 Task: Look for space in Middlesbrough, United Kingdom from 12th  August, 2023 to 15th August, 2023 for 3 adults in price range Rs.12000 to Rs.16000. Place can be entire place with 2 bedrooms having 3 beds and 1 bathroom. Property type can be house, flat, guest house. Booking option can be shelf check-in. Required host language is English.
Action: Mouse moved to (444, 97)
Screenshot: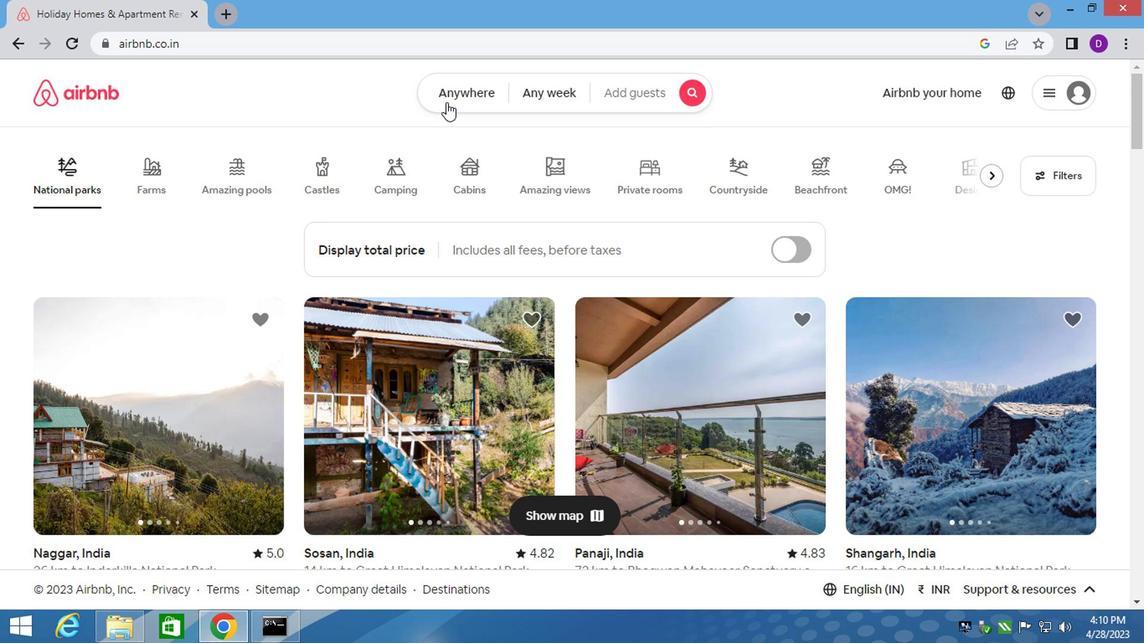 
Action: Mouse pressed left at (444, 97)
Screenshot: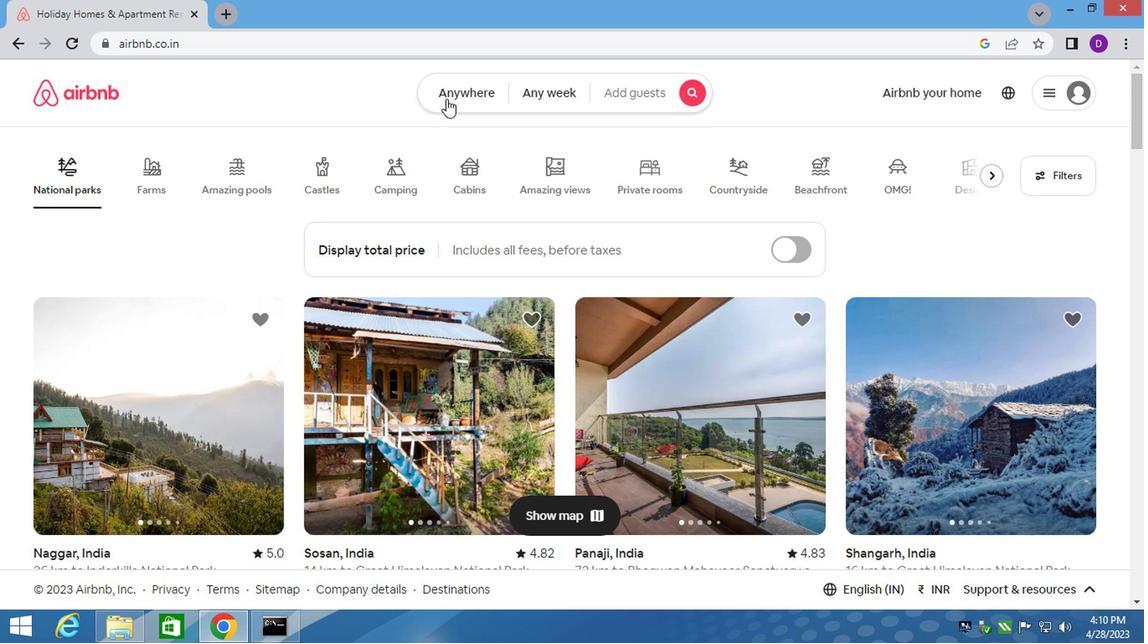 
Action: Mouse moved to (311, 167)
Screenshot: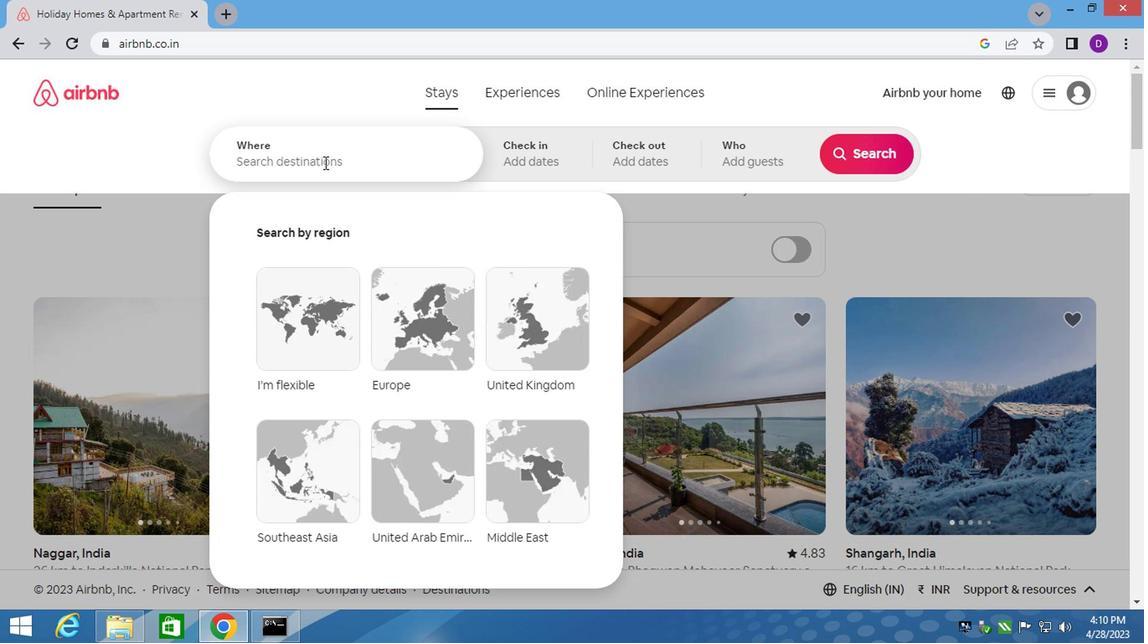 
Action: Mouse pressed left at (311, 167)
Screenshot: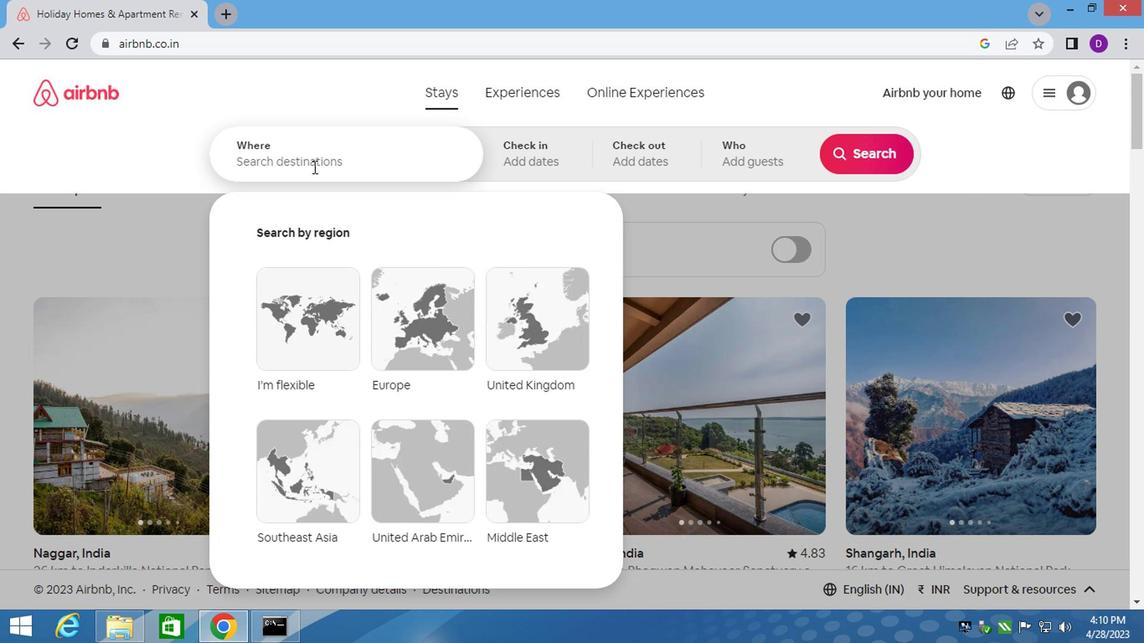 
Action: Key pressed <Key.shift_r>Midd<Key.down>,<Key.space><Key.shift_r><Key.shift_r><Key.shift_r><Key.shift_r><Key.shift_r>U<Key.enter>
Screenshot: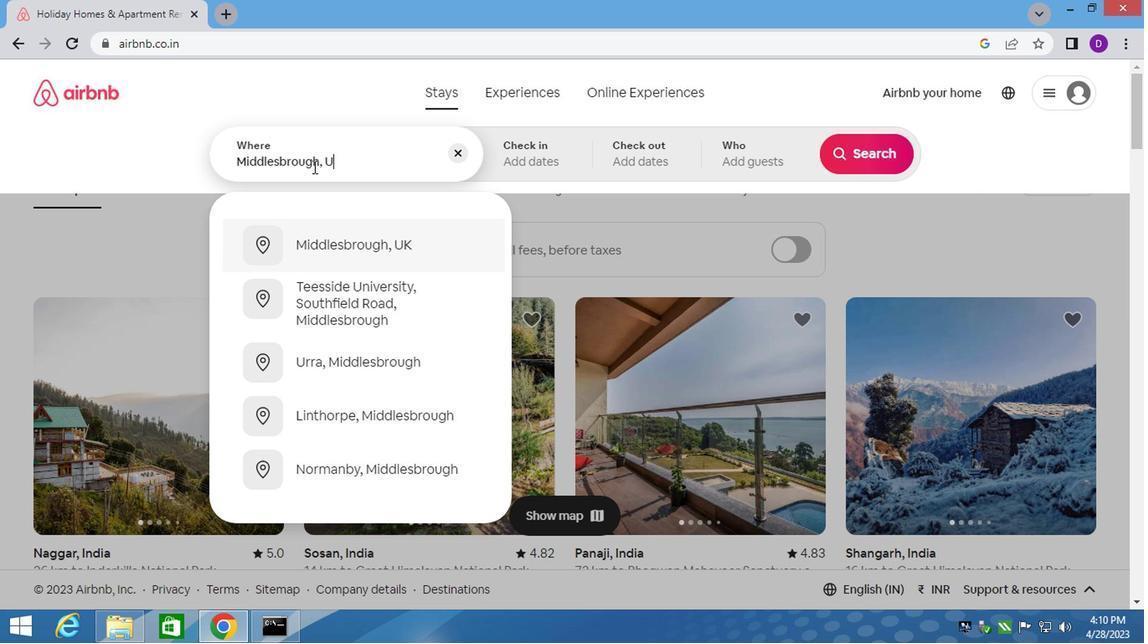 
Action: Mouse moved to (854, 293)
Screenshot: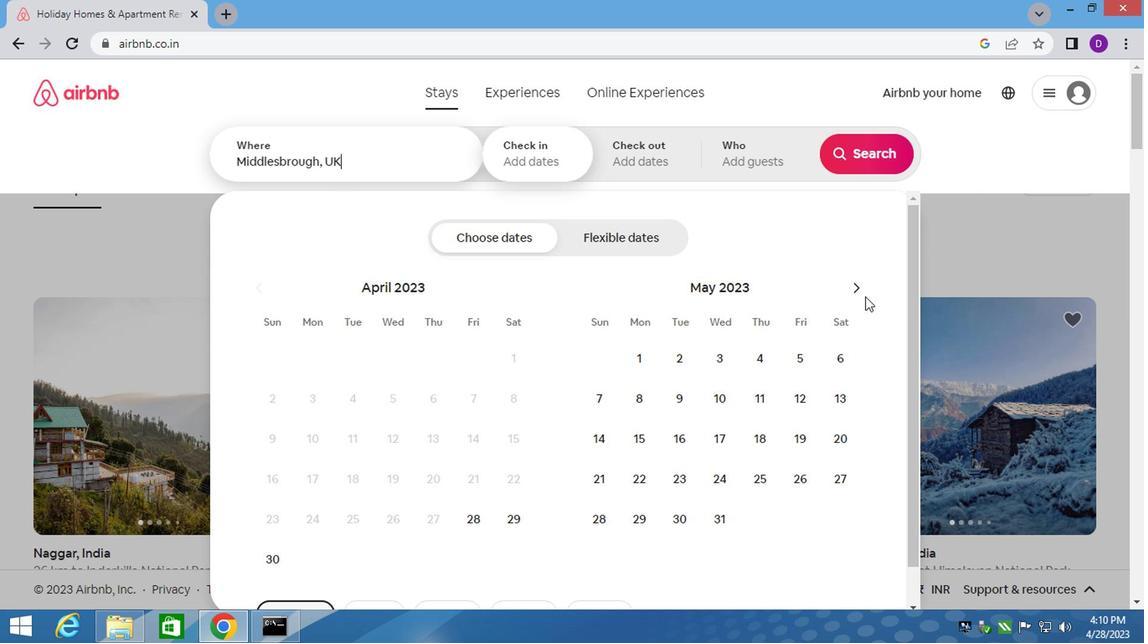 
Action: Mouse pressed left at (854, 293)
Screenshot: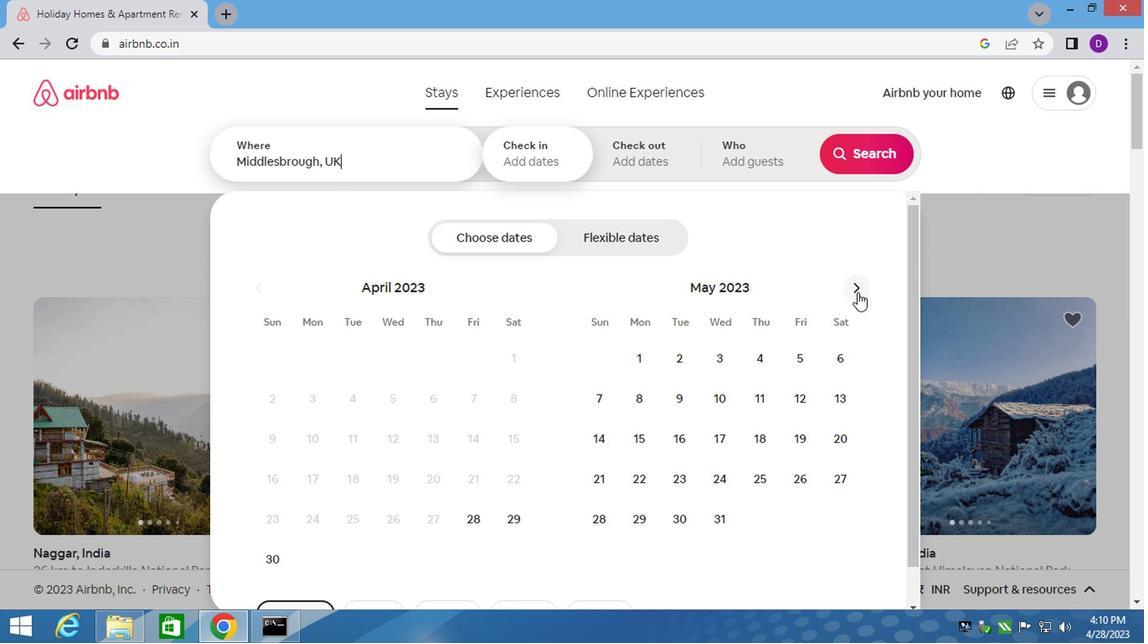 
Action: Mouse pressed left at (854, 293)
Screenshot: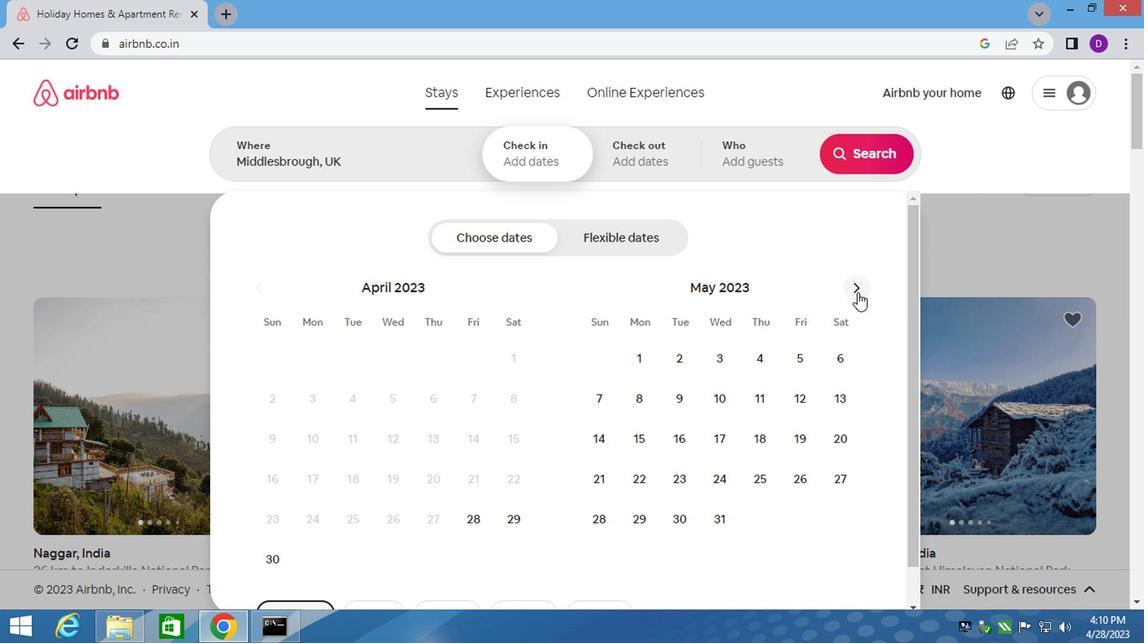 
Action: Mouse pressed left at (854, 293)
Screenshot: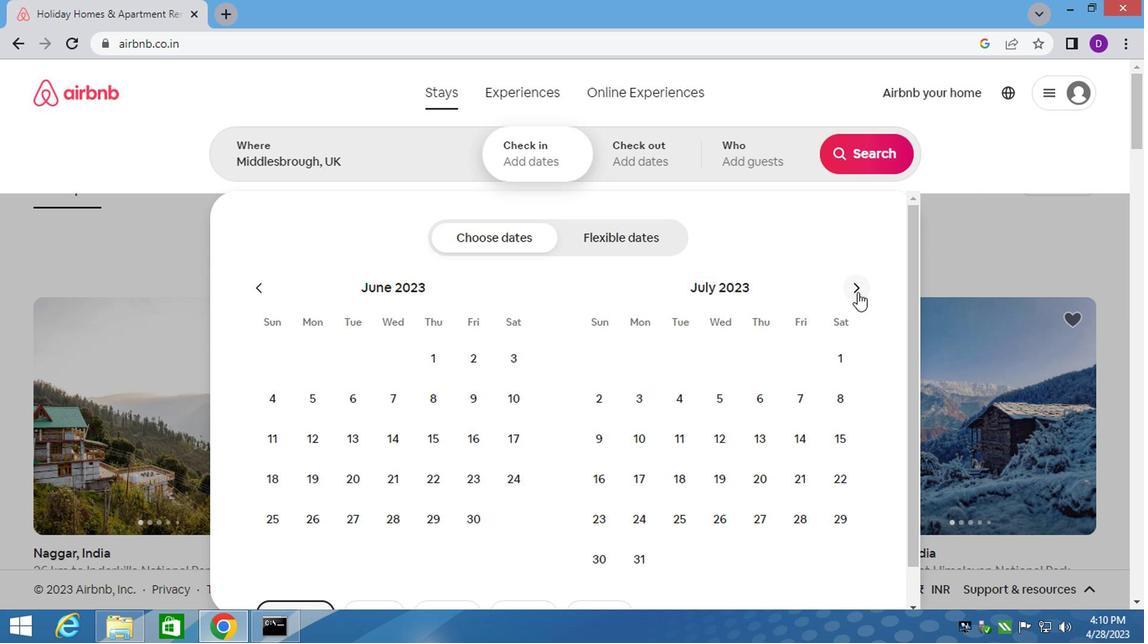 
Action: Mouse moved to (821, 402)
Screenshot: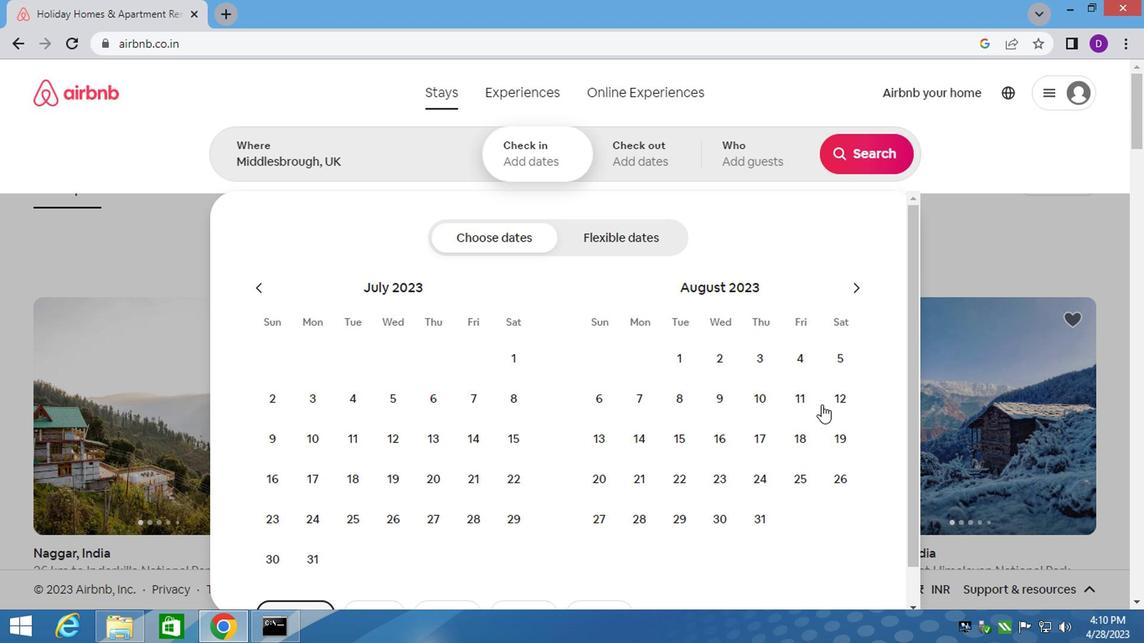 
Action: Mouse pressed left at (821, 402)
Screenshot: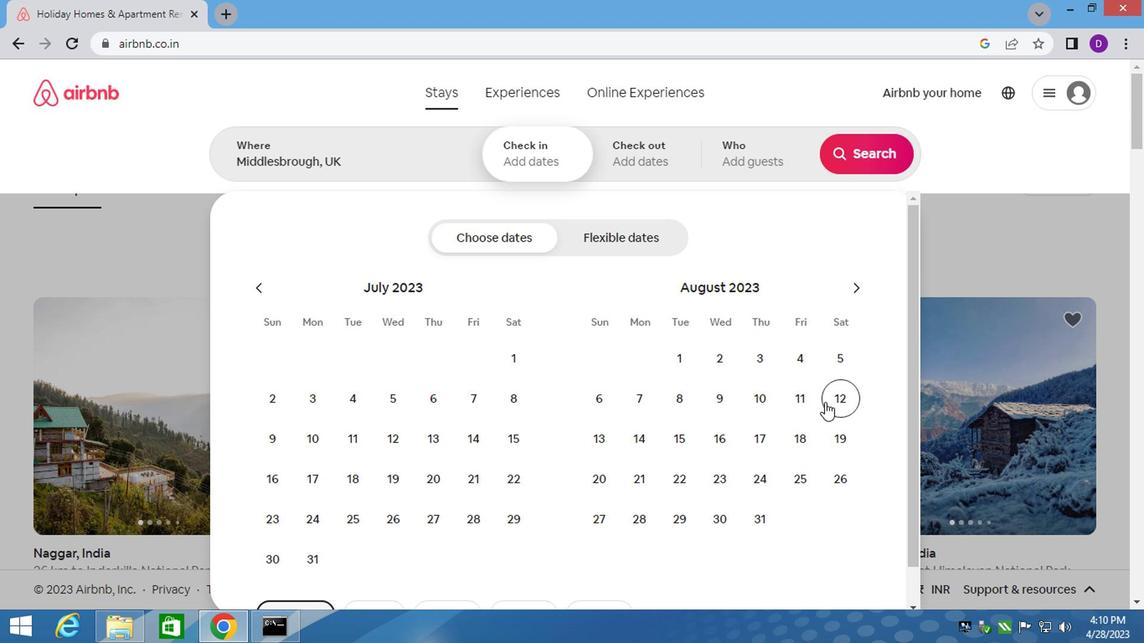 
Action: Mouse moved to (683, 440)
Screenshot: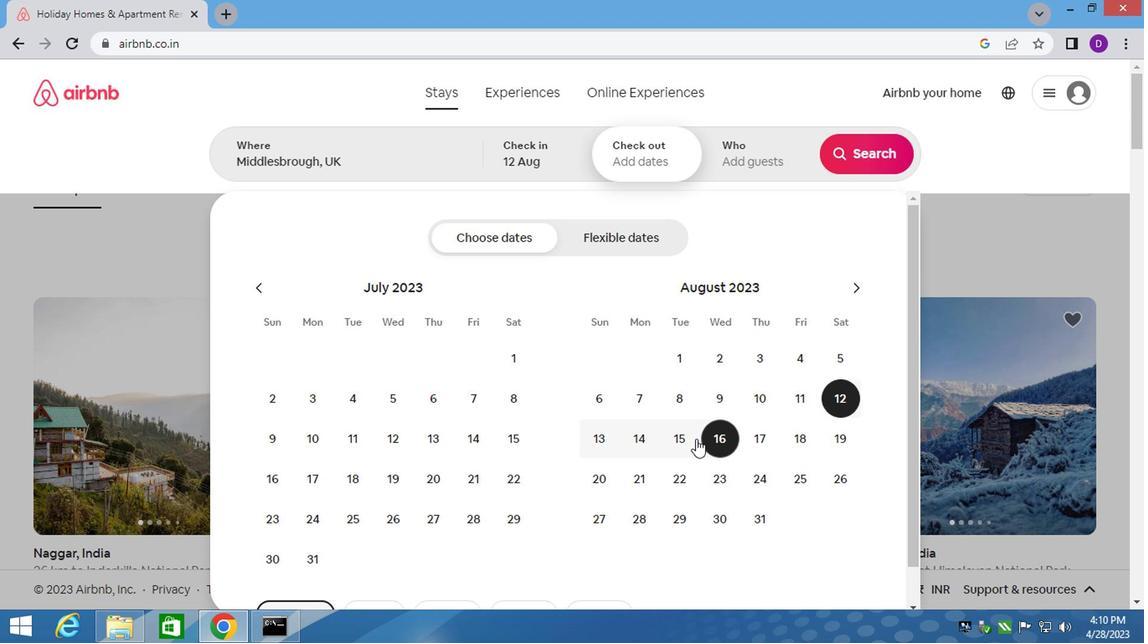 
Action: Mouse pressed left at (683, 440)
Screenshot: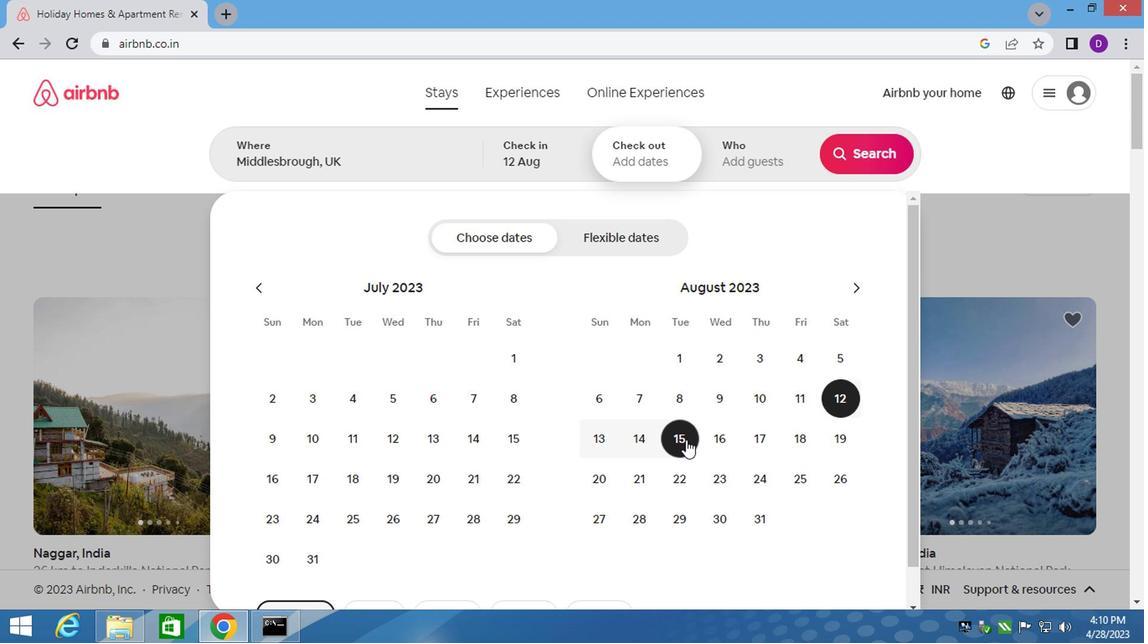 
Action: Mouse moved to (748, 167)
Screenshot: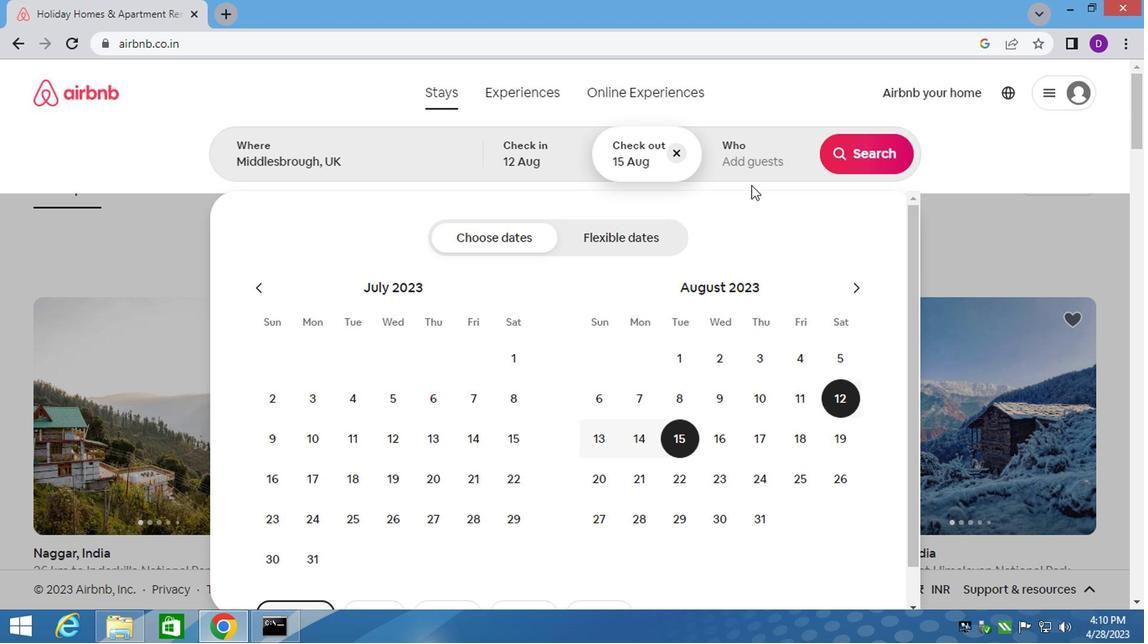 
Action: Mouse pressed left at (748, 167)
Screenshot: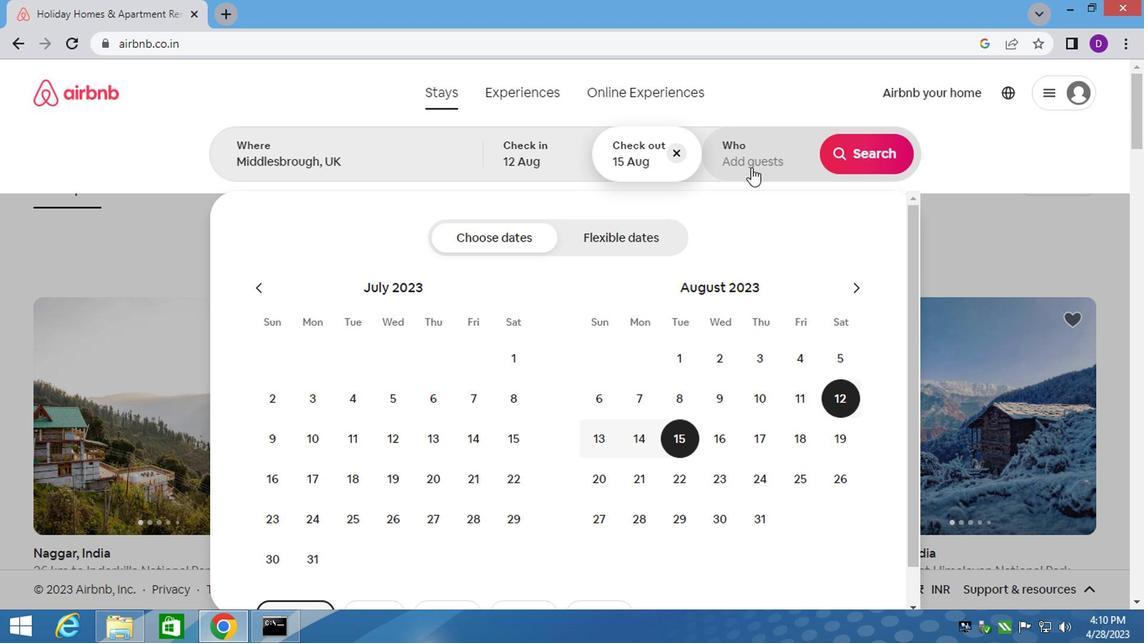 
Action: Mouse moved to (869, 243)
Screenshot: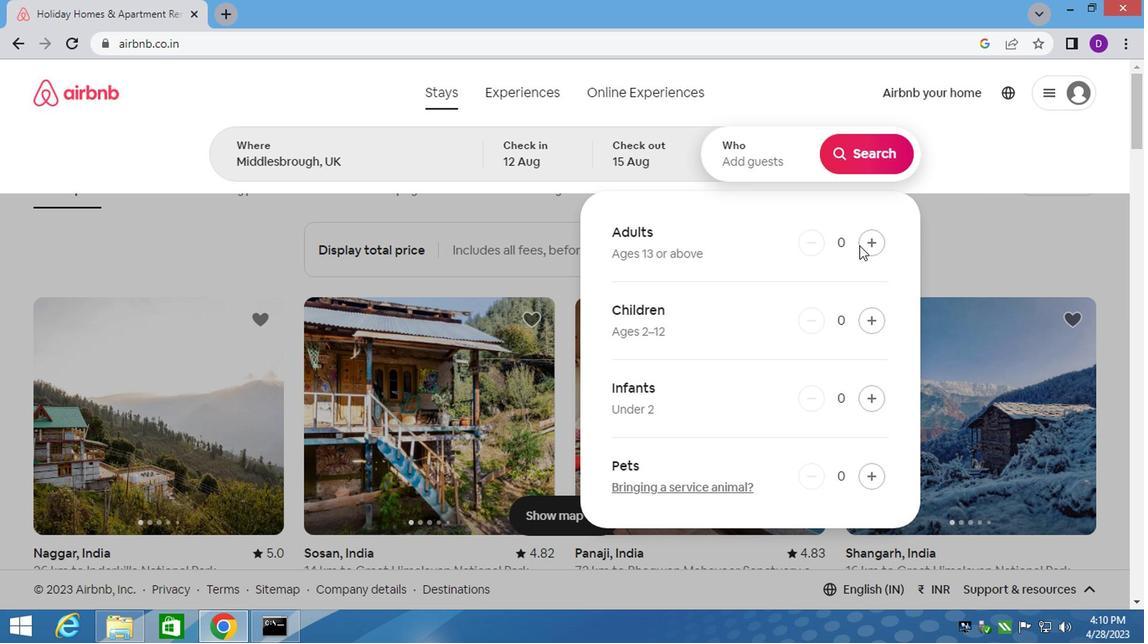 
Action: Mouse pressed left at (869, 243)
Screenshot: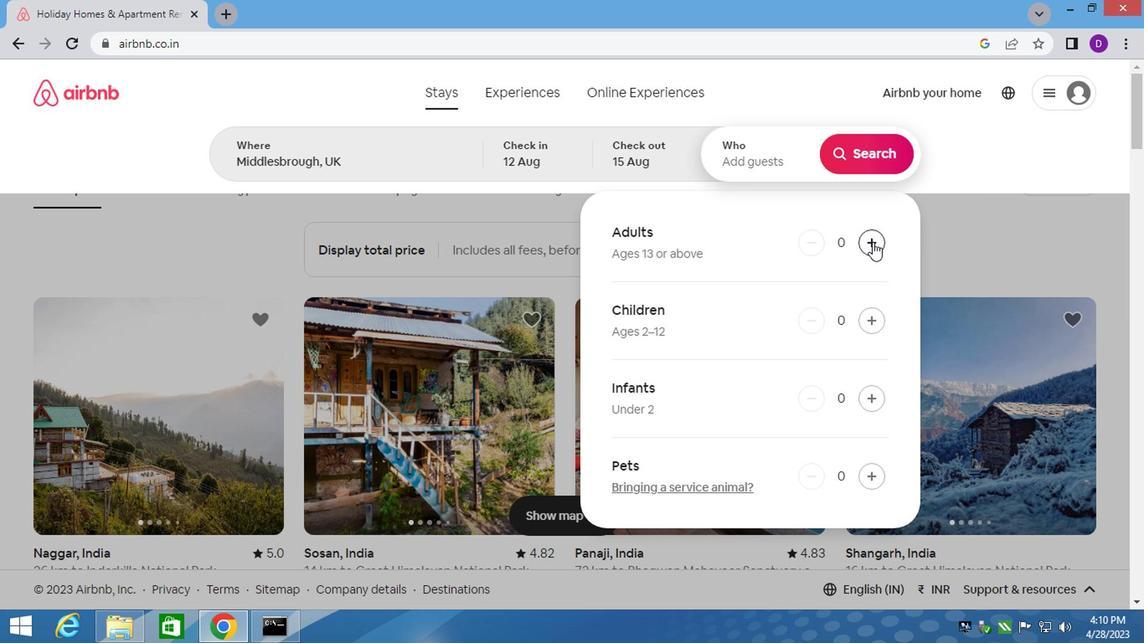 
Action: Mouse pressed left at (869, 243)
Screenshot: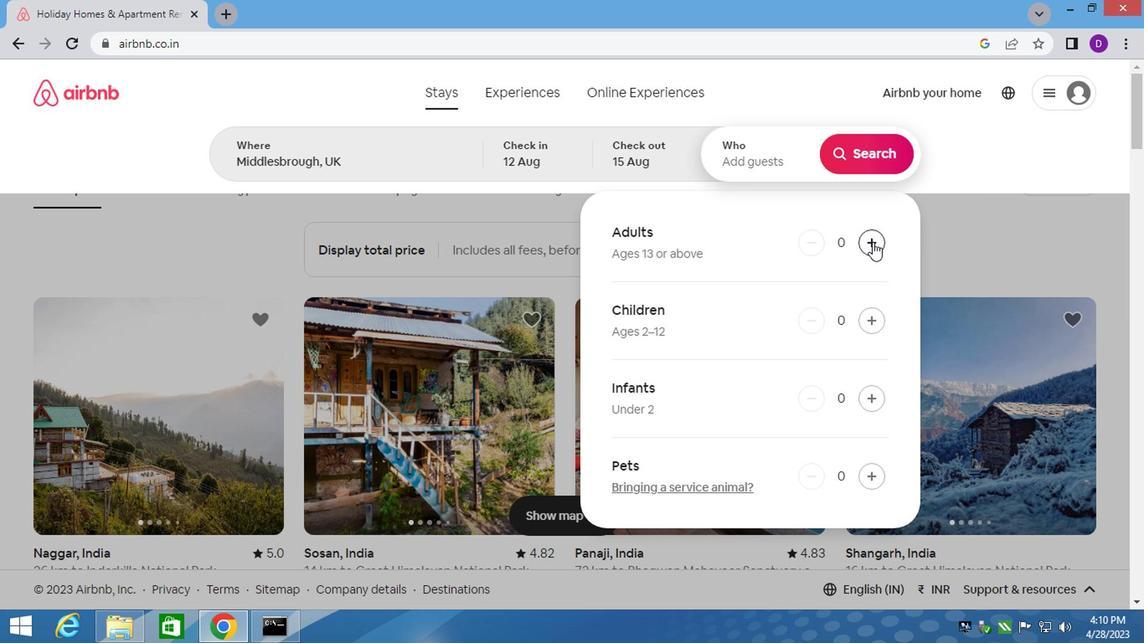 
Action: Mouse pressed left at (869, 243)
Screenshot: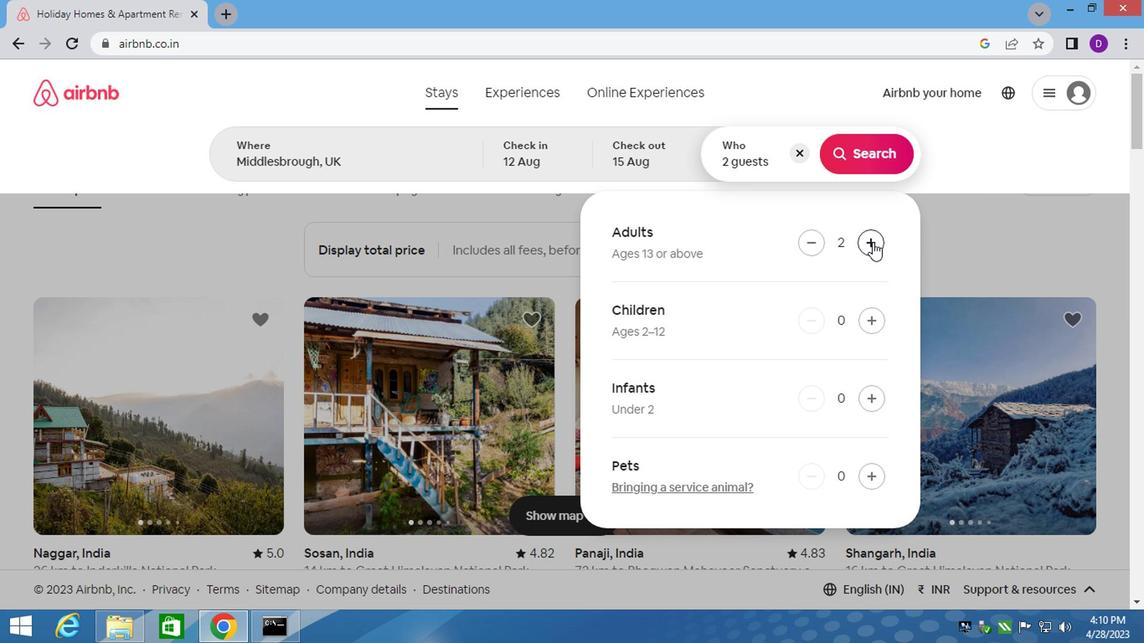 
Action: Mouse moved to (854, 159)
Screenshot: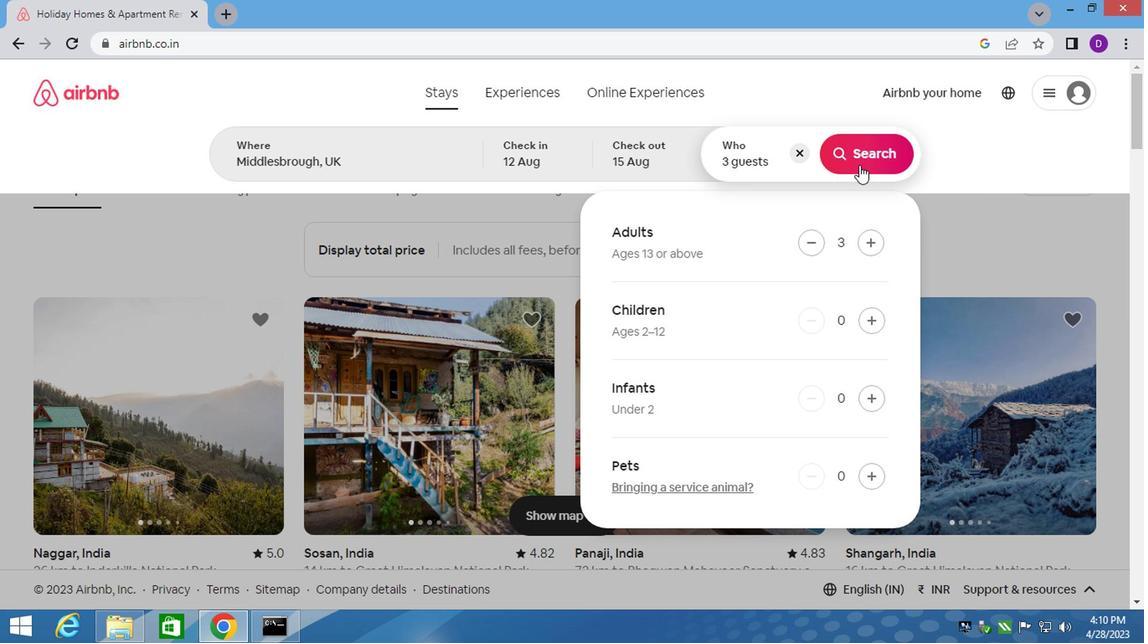 
Action: Mouse pressed left at (854, 159)
Screenshot: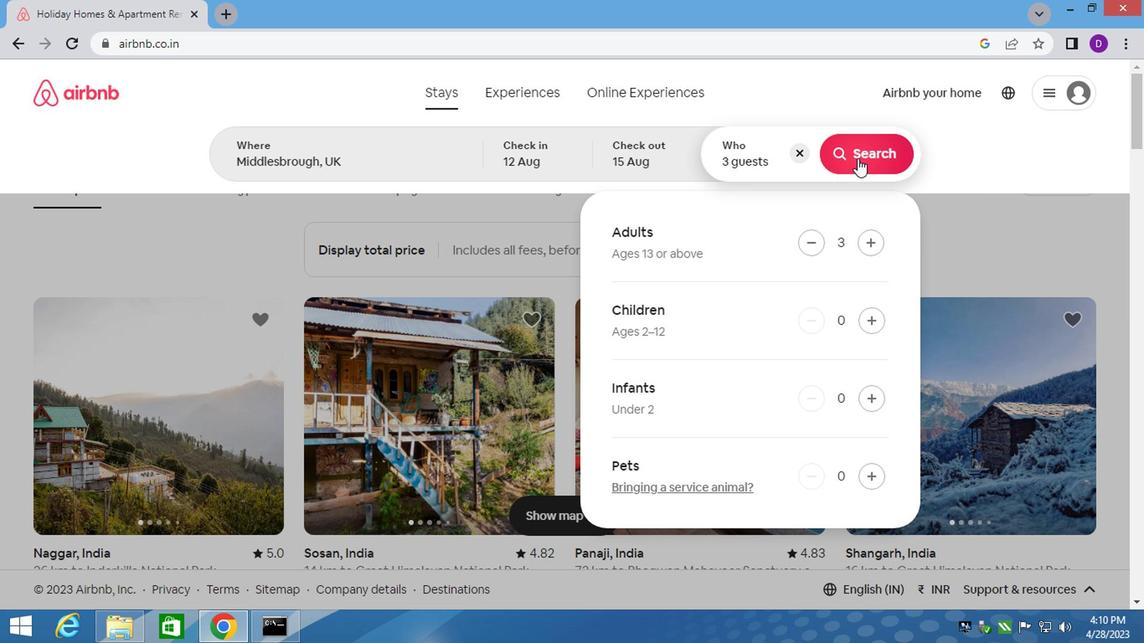 
Action: Mouse moved to (1047, 160)
Screenshot: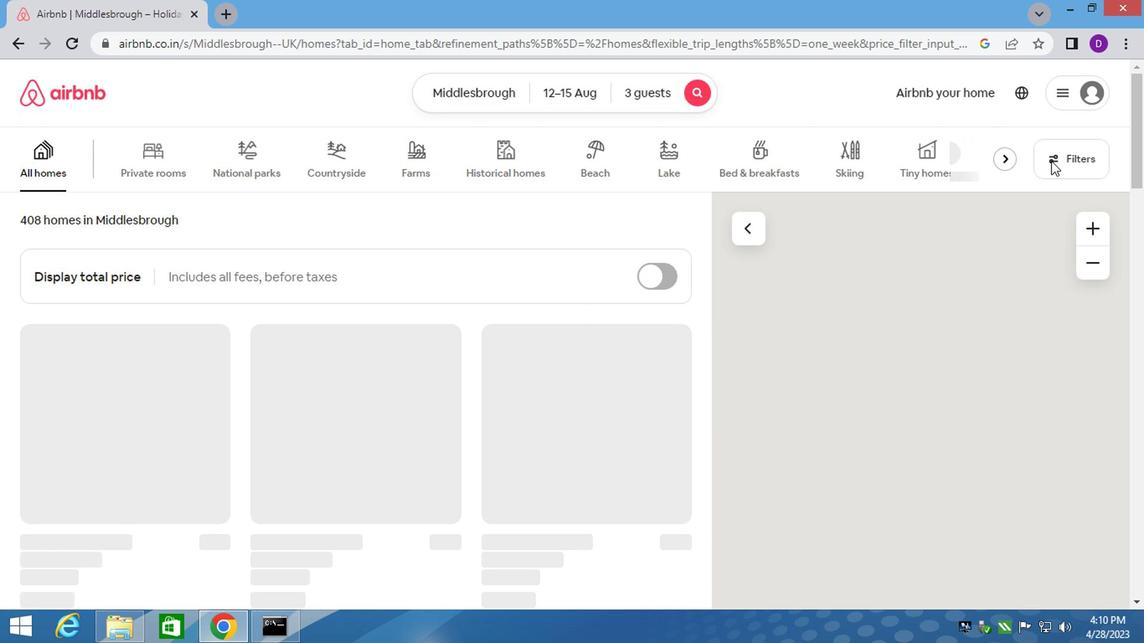 
Action: Mouse pressed left at (1047, 160)
Screenshot: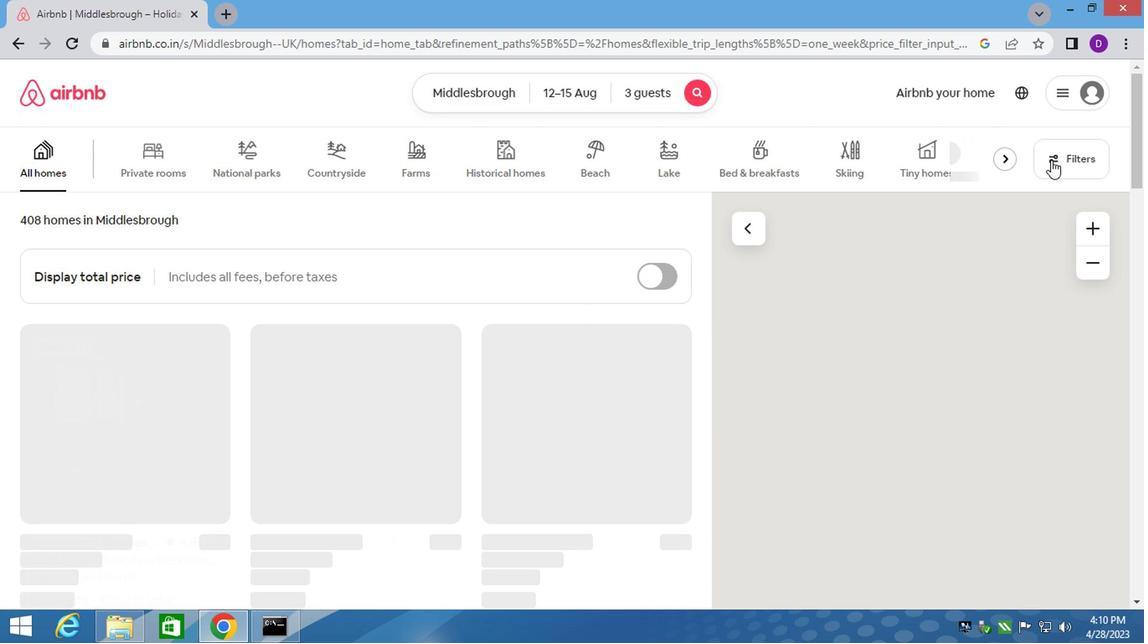 
Action: Mouse moved to (352, 377)
Screenshot: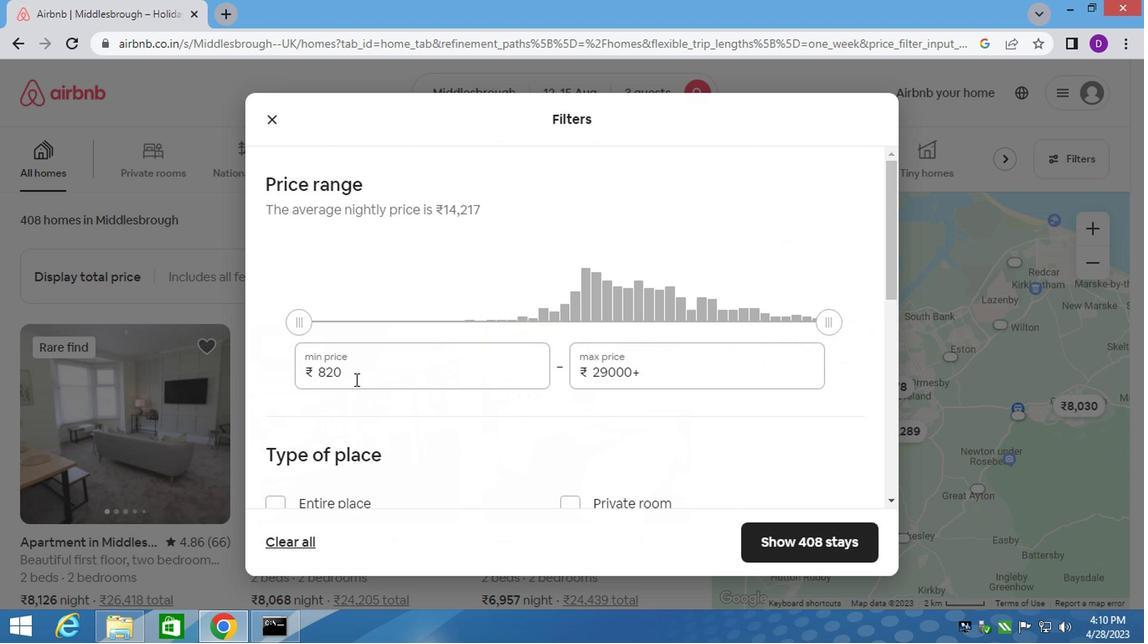 
Action: Mouse pressed left at (352, 377)
Screenshot: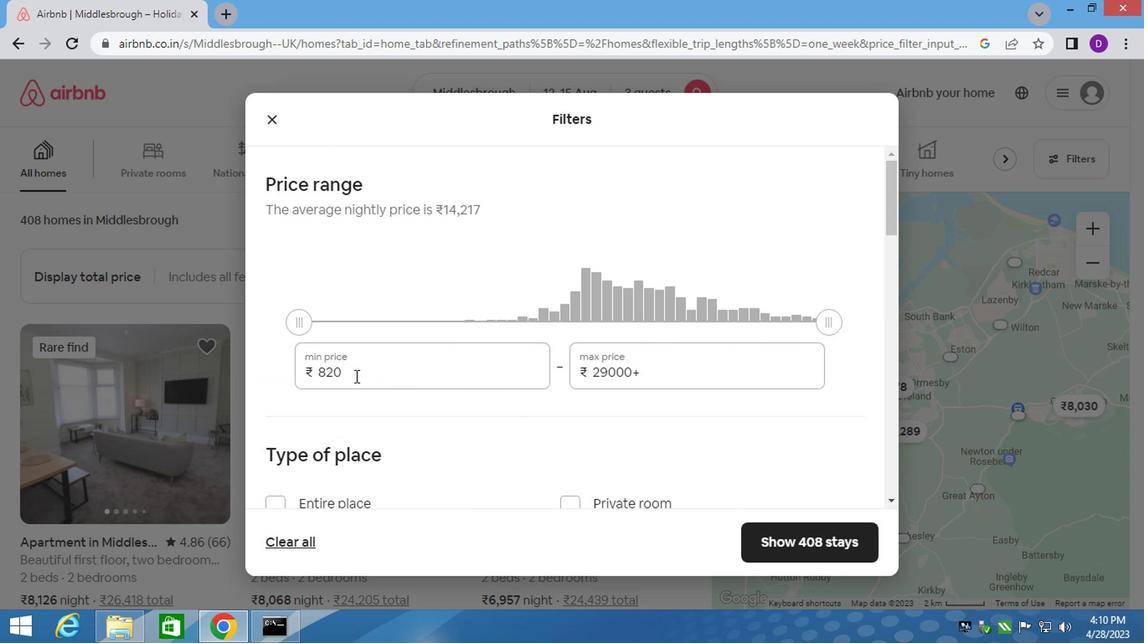 
Action: Mouse pressed left at (352, 377)
Screenshot: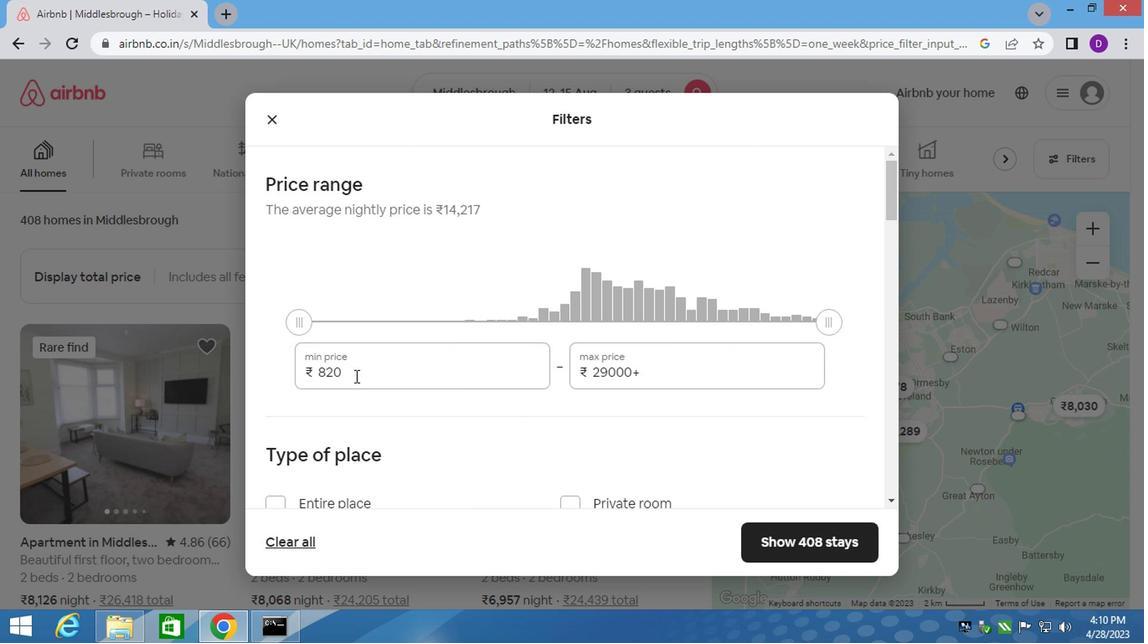 
Action: Key pressed 12000<Key.tab>16000<Key.backspace><Key.backspace><Key.backspace><Key.backspace><Key.backspace><Key.backspace><Key.backspace><Key.backspace><Key.backspace><Key.backspace><Key.backspace>16000
Screenshot: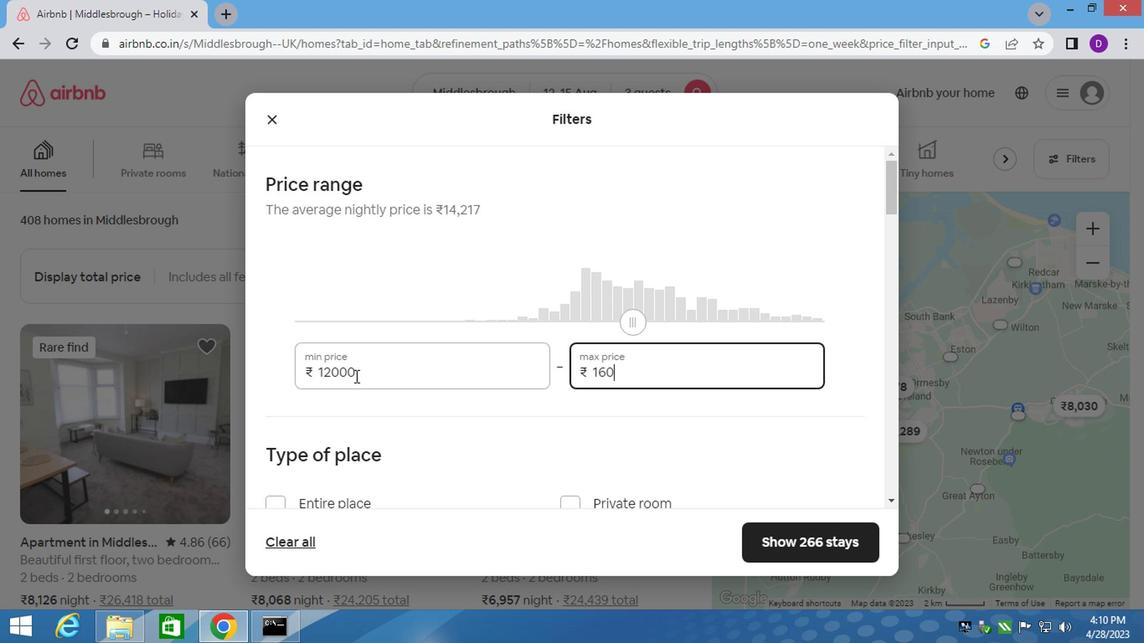 
Action: Mouse moved to (347, 386)
Screenshot: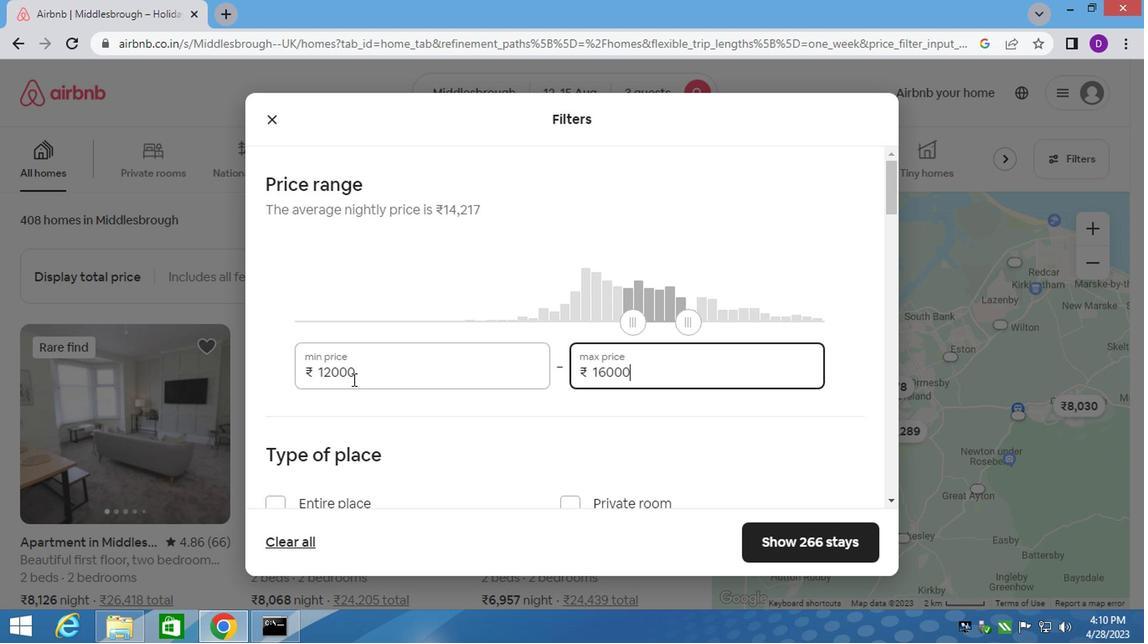 
Action: Mouse scrolled (347, 385) with delta (0, 0)
Screenshot: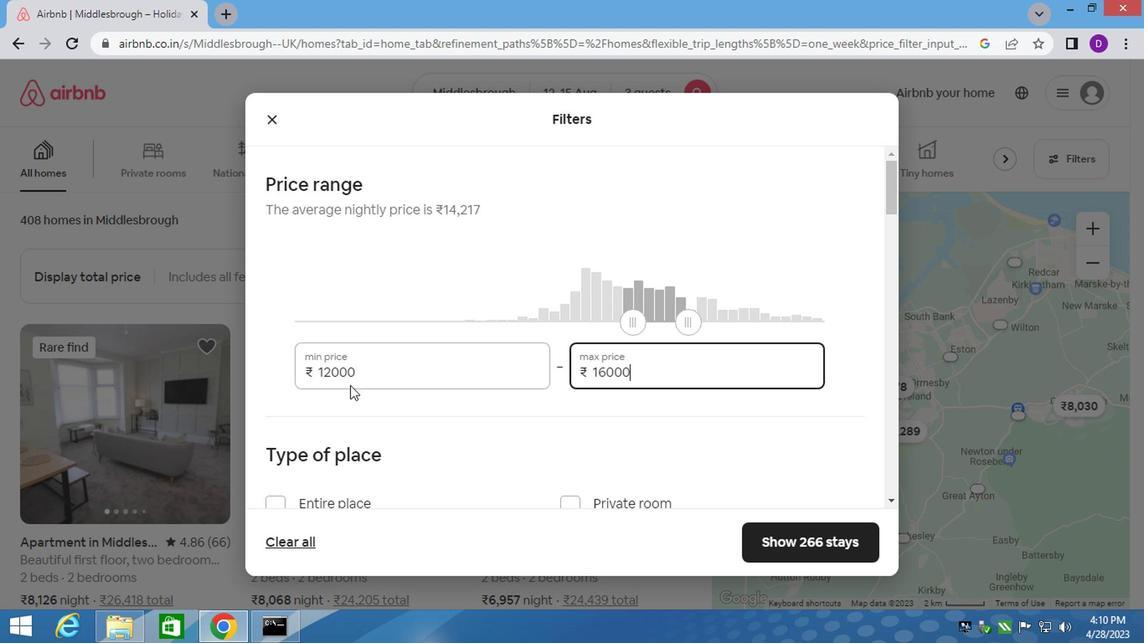 
Action: Mouse scrolled (347, 385) with delta (0, 0)
Screenshot: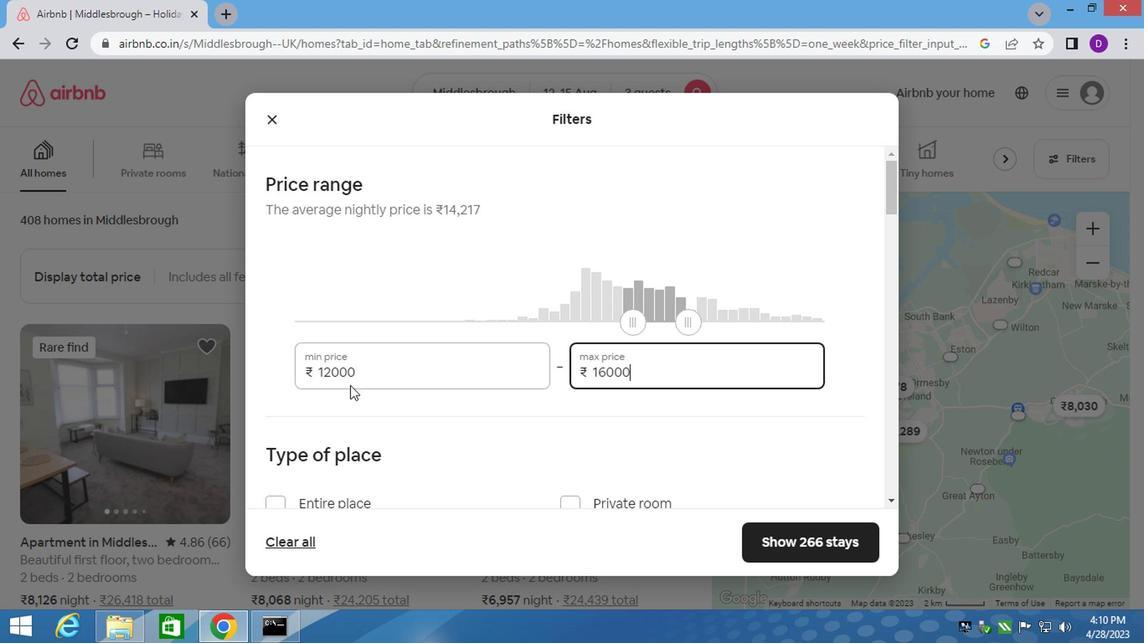 
Action: Mouse moved to (274, 339)
Screenshot: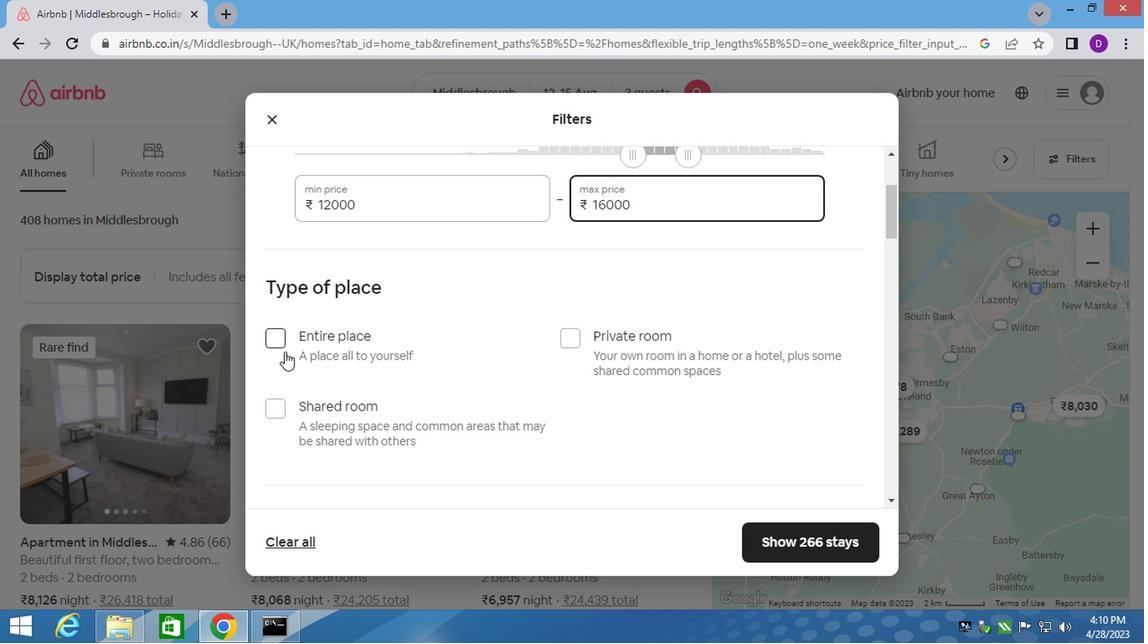 
Action: Mouse pressed left at (274, 339)
Screenshot: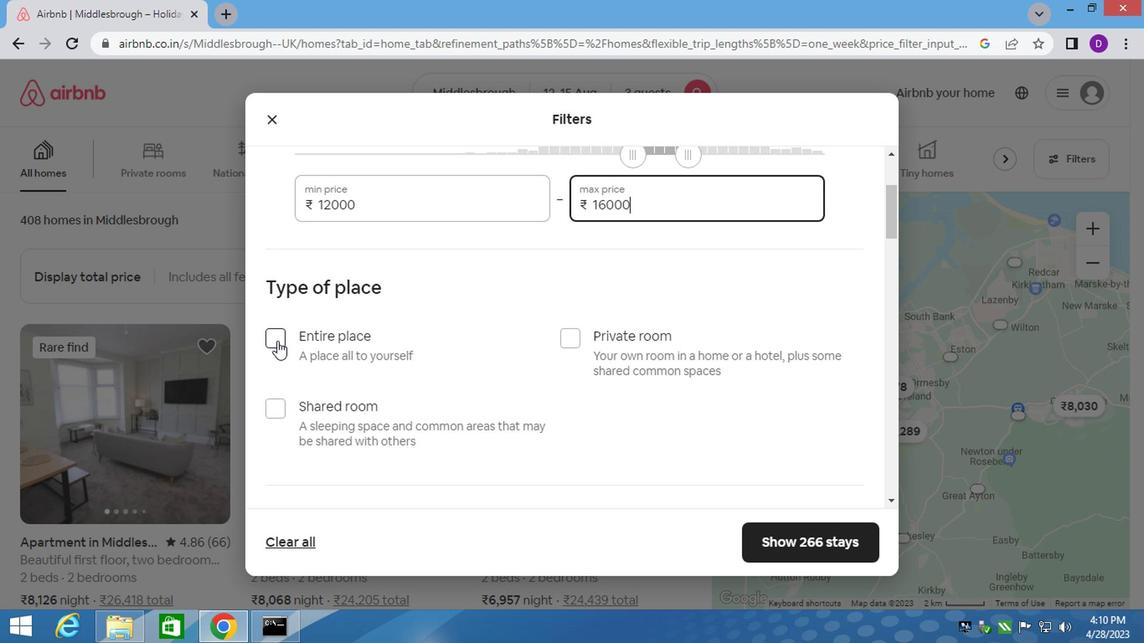 
Action: Mouse moved to (396, 378)
Screenshot: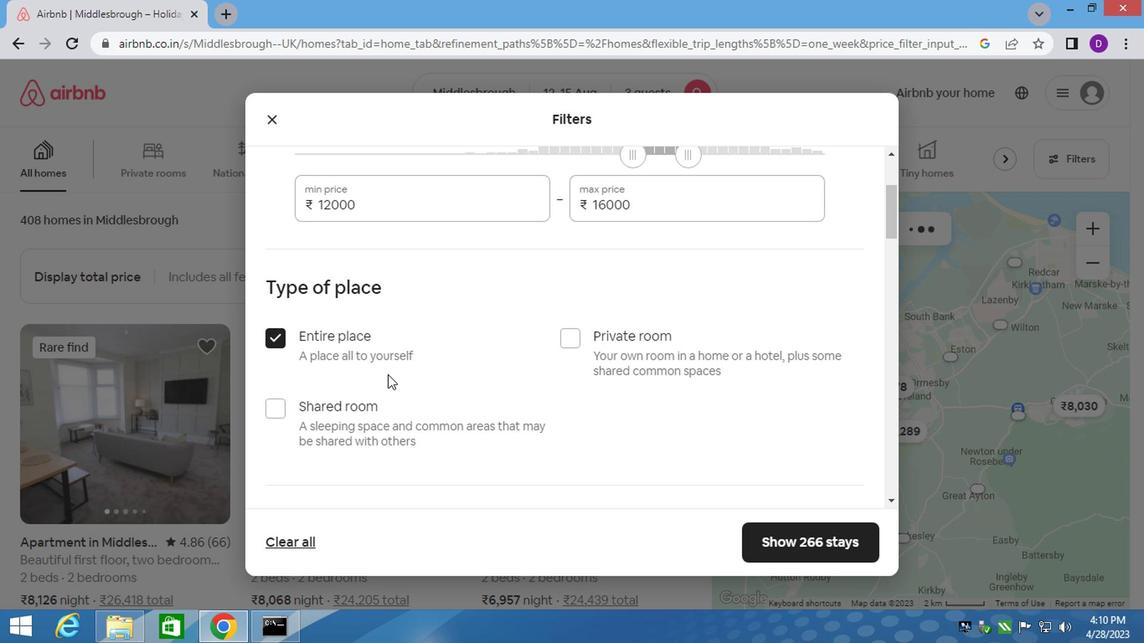 
Action: Mouse scrolled (396, 377) with delta (0, 0)
Screenshot: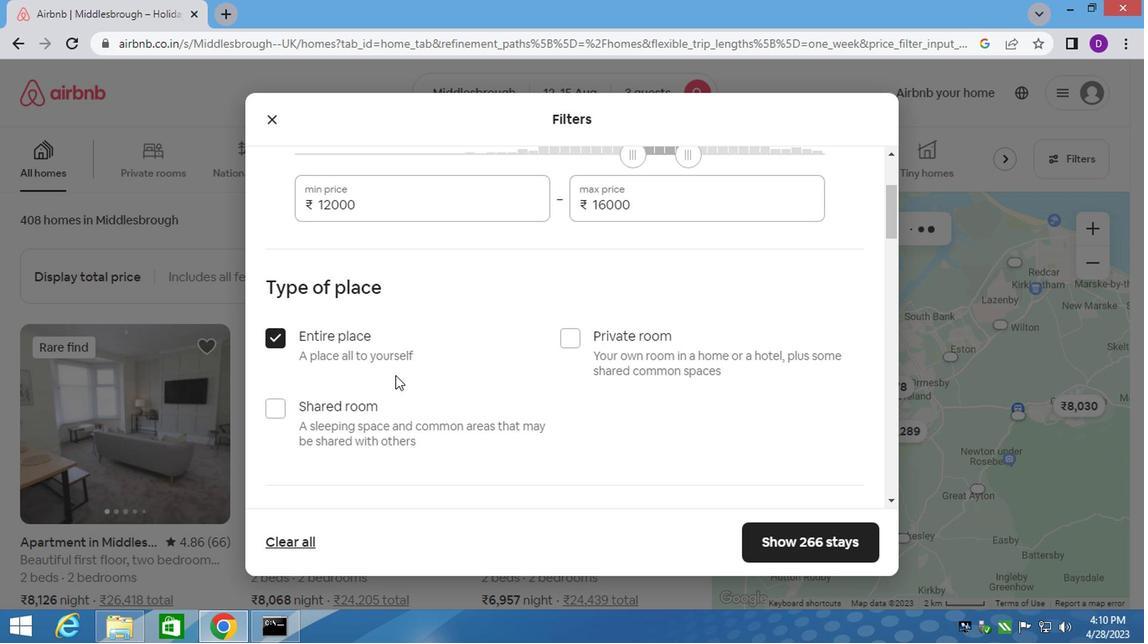 
Action: Mouse scrolled (396, 377) with delta (0, 0)
Screenshot: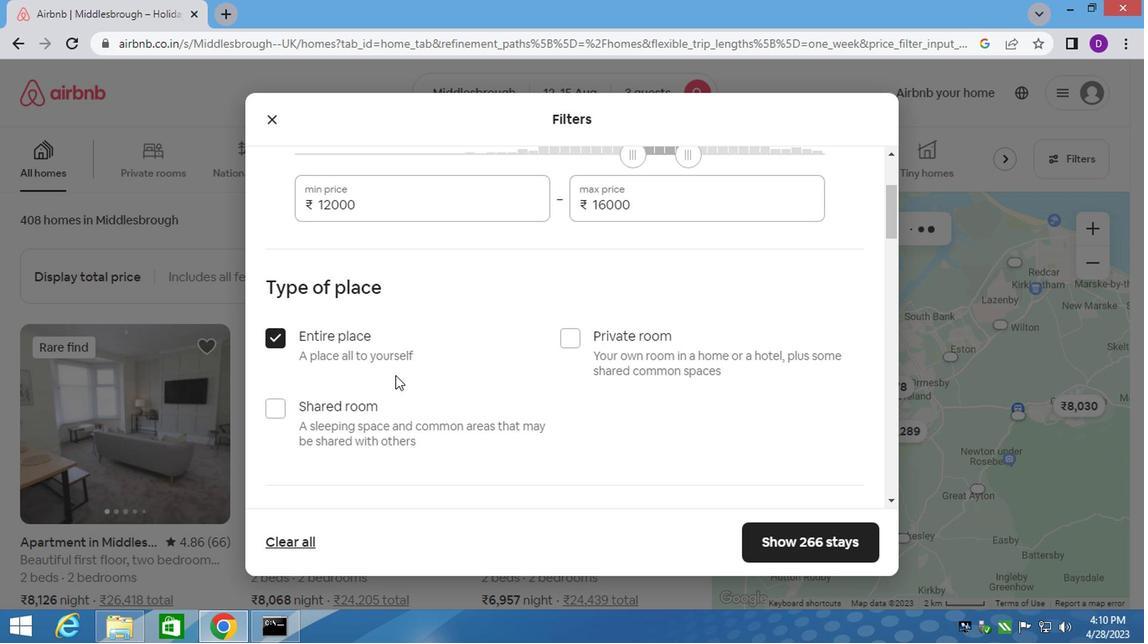 
Action: Mouse scrolled (396, 377) with delta (0, 0)
Screenshot: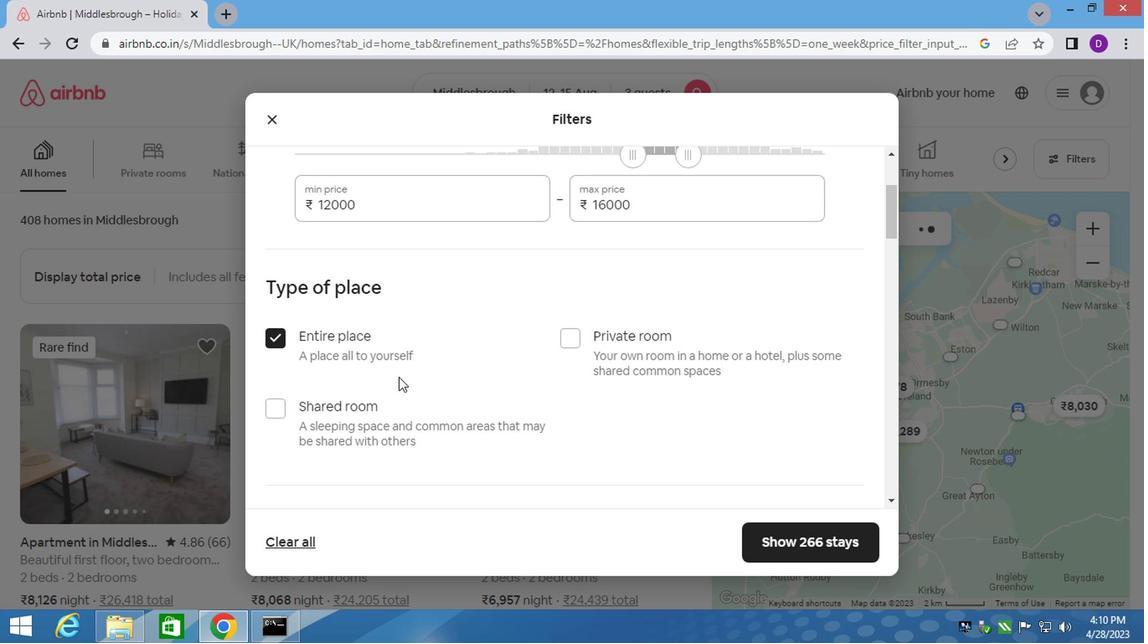 
Action: Mouse scrolled (396, 377) with delta (0, 0)
Screenshot: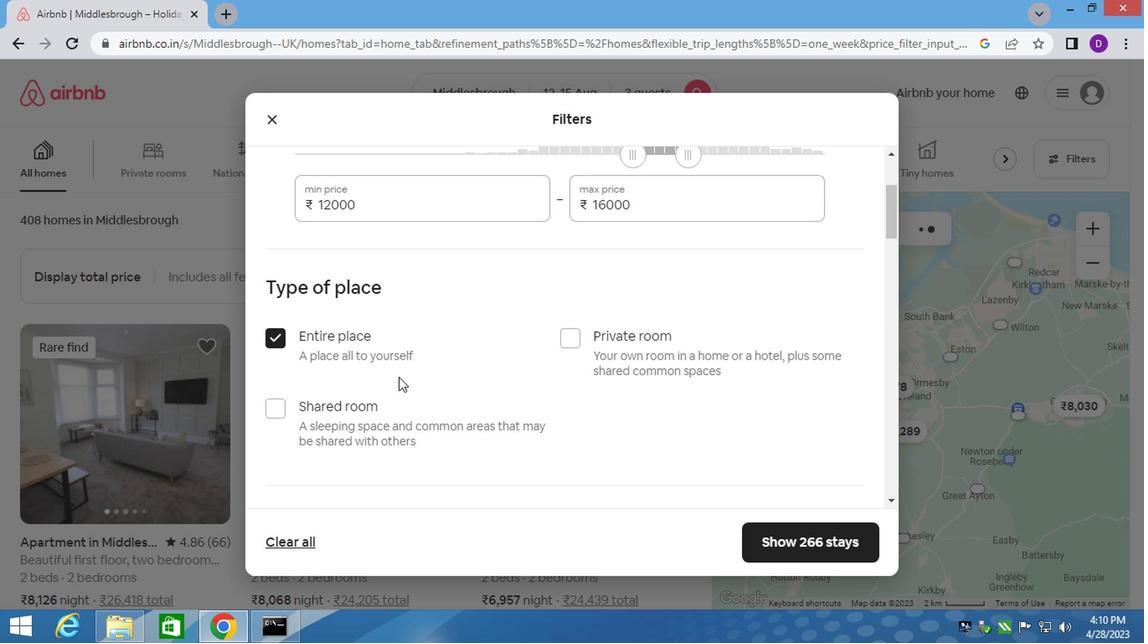 
Action: Mouse moved to (422, 270)
Screenshot: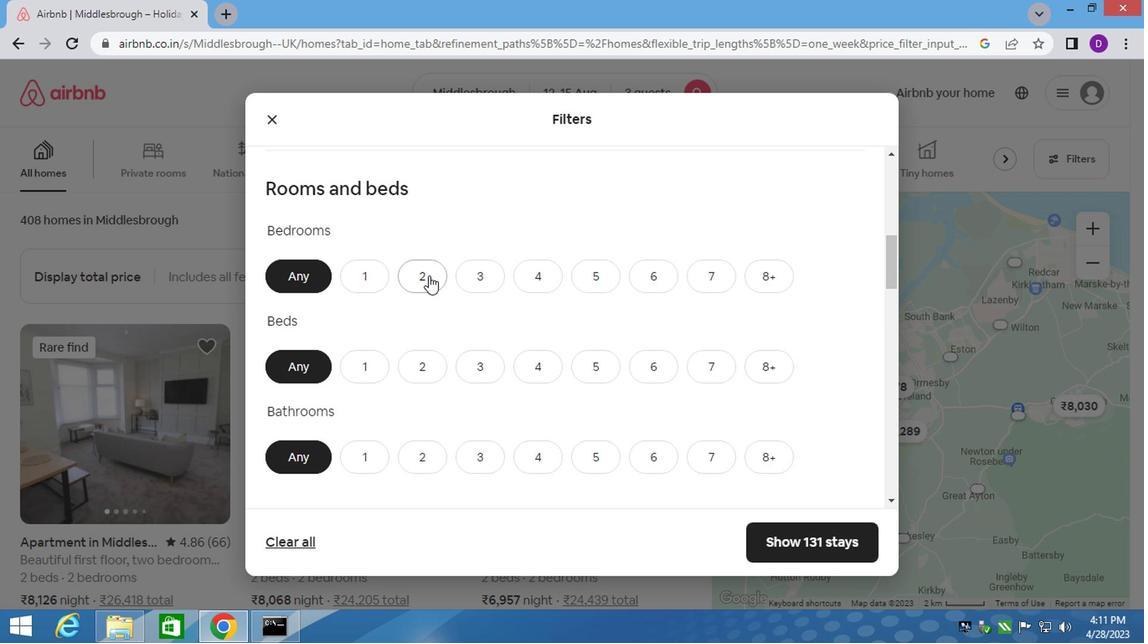 
Action: Mouse pressed left at (422, 270)
Screenshot: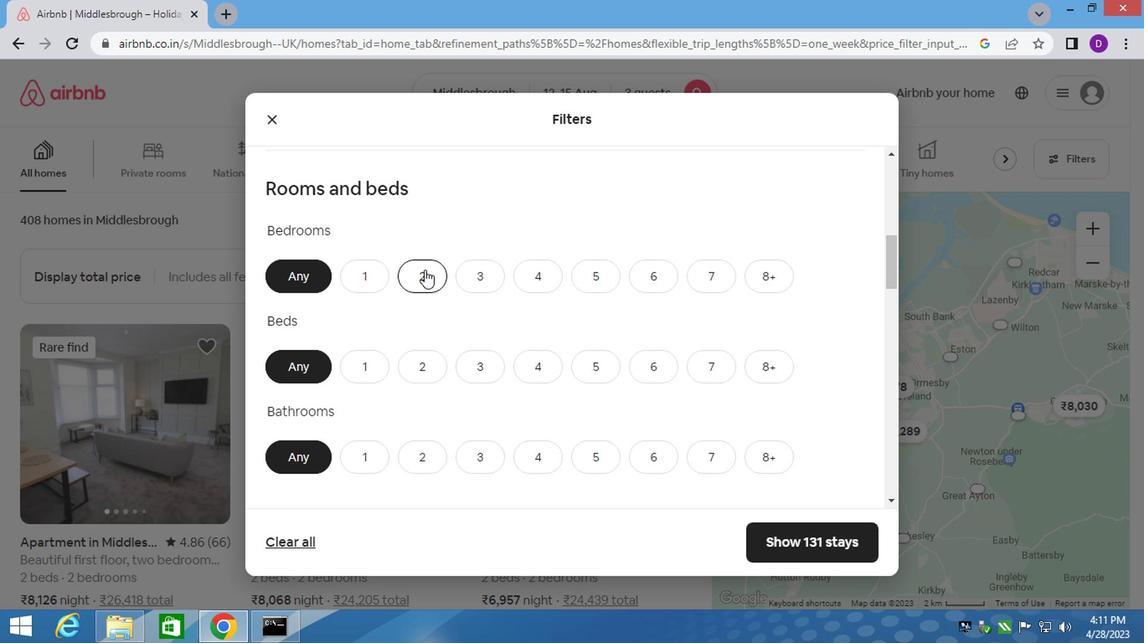 
Action: Mouse moved to (475, 365)
Screenshot: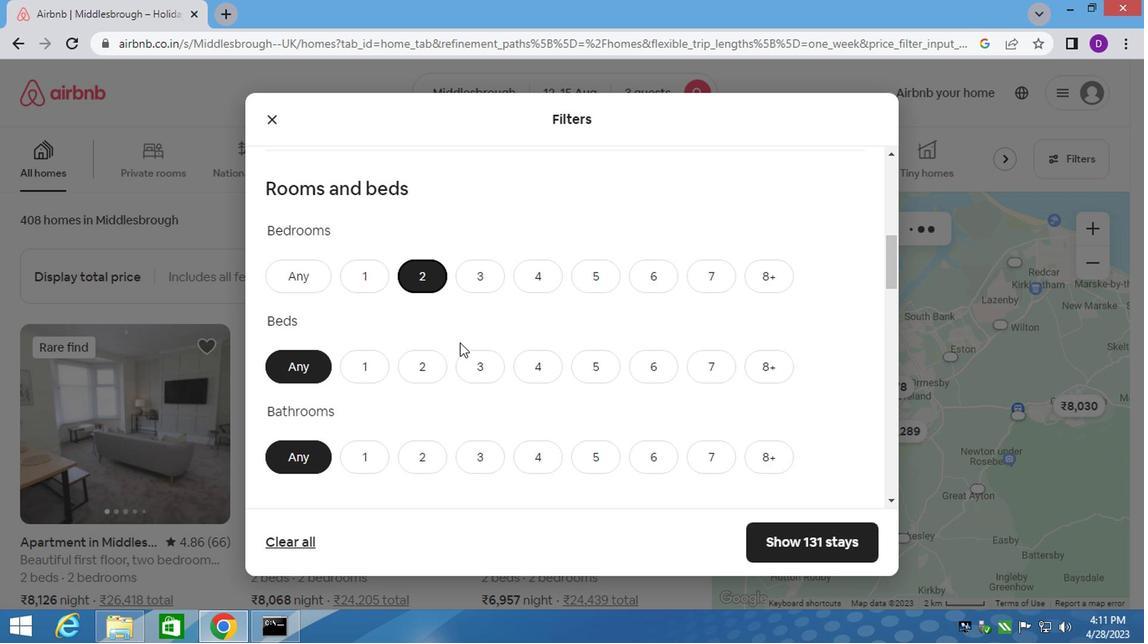 
Action: Mouse pressed left at (475, 365)
Screenshot: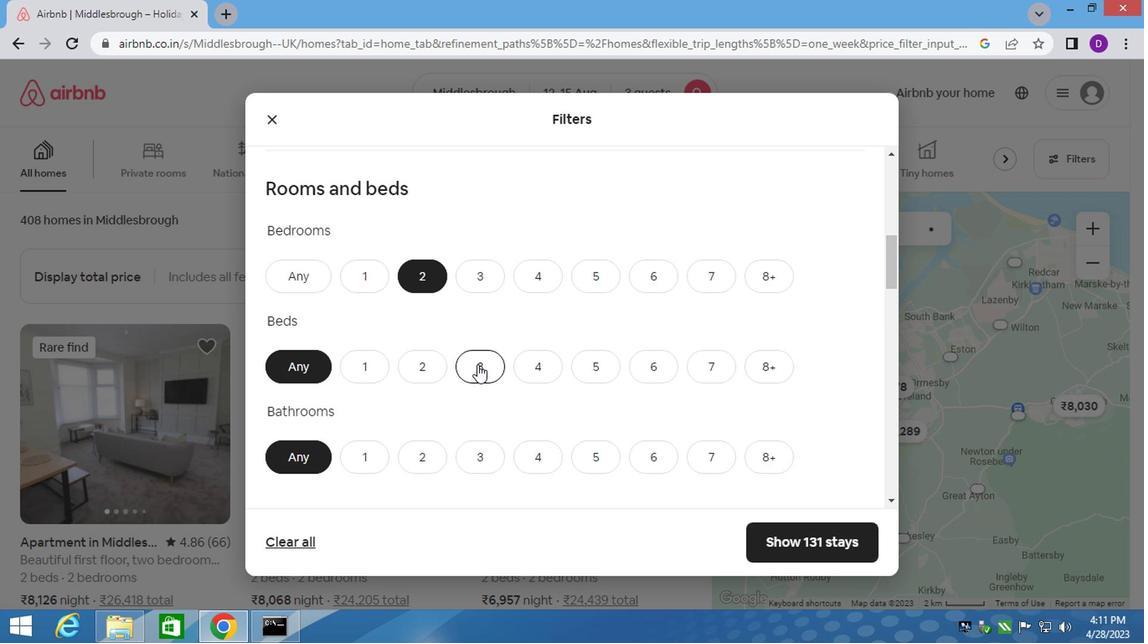 
Action: Mouse moved to (363, 450)
Screenshot: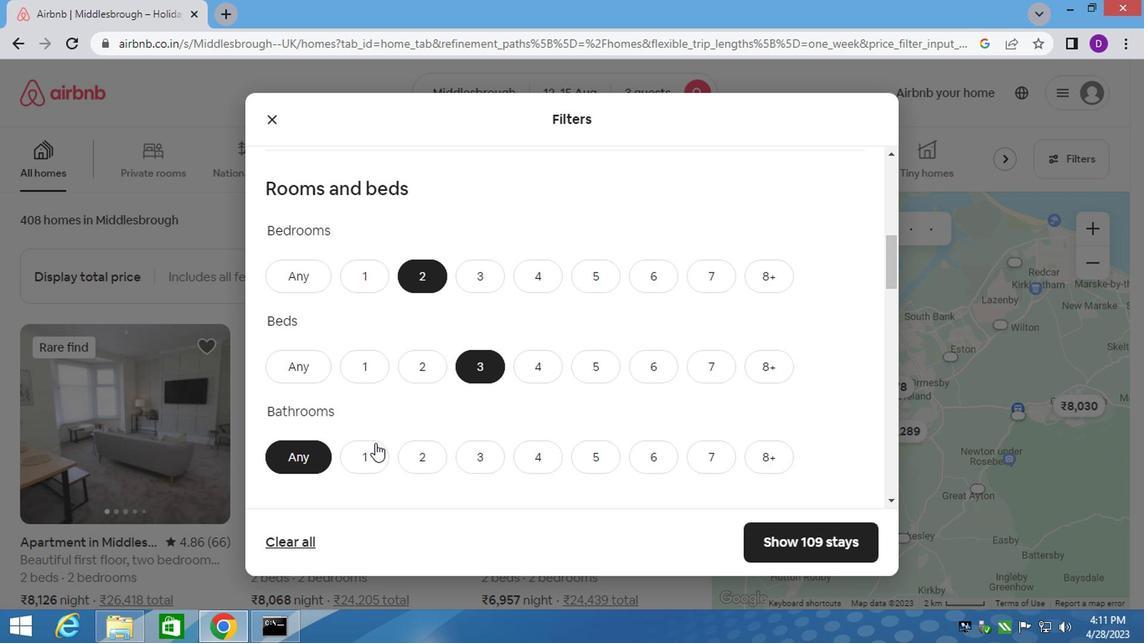 
Action: Mouse pressed left at (363, 450)
Screenshot: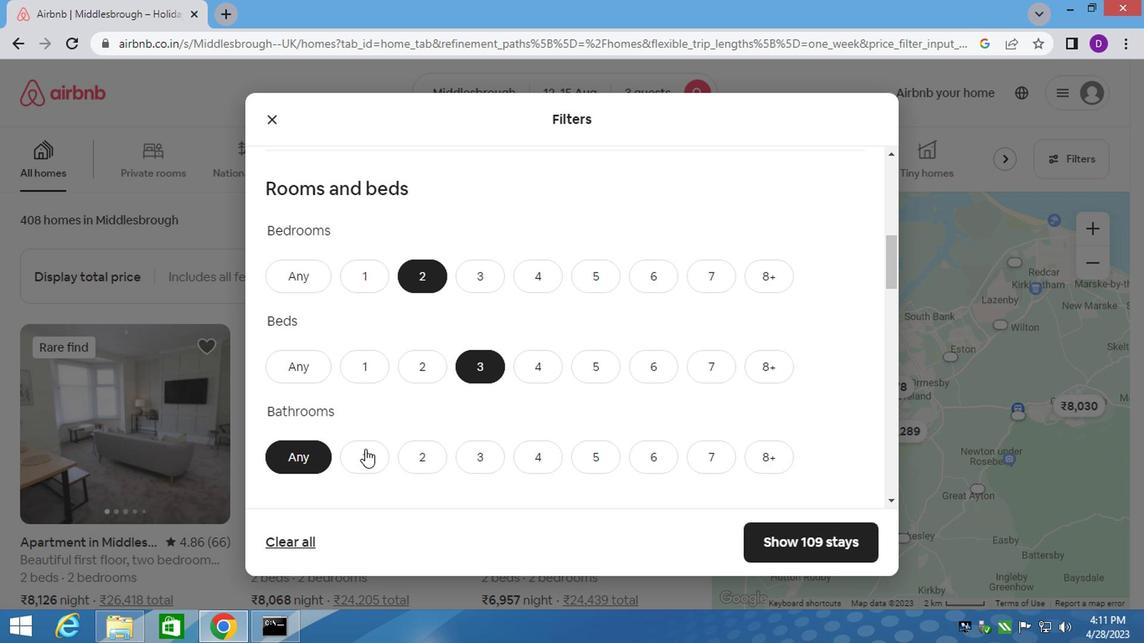 
Action: Mouse moved to (407, 410)
Screenshot: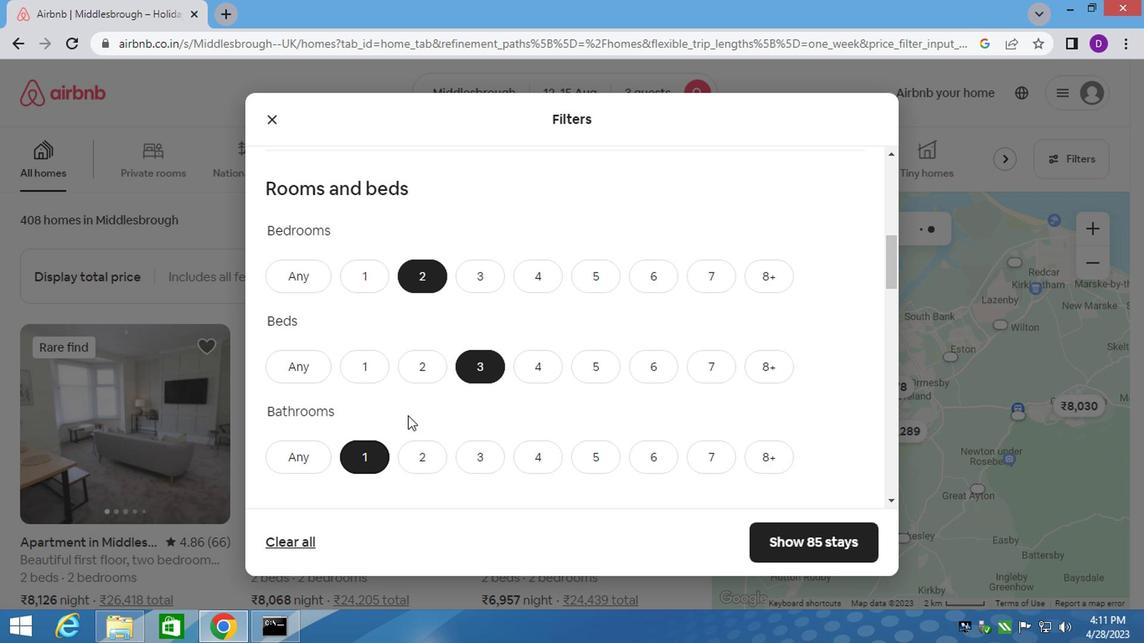 
Action: Mouse scrolled (407, 409) with delta (0, -1)
Screenshot: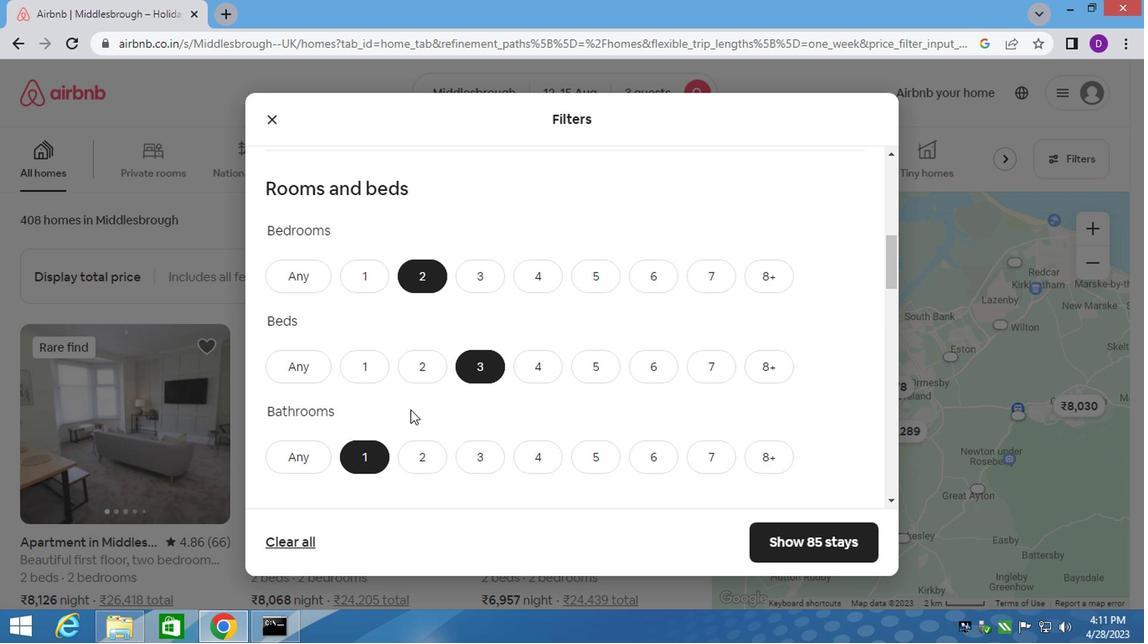 
Action: Mouse scrolled (407, 409) with delta (0, -1)
Screenshot: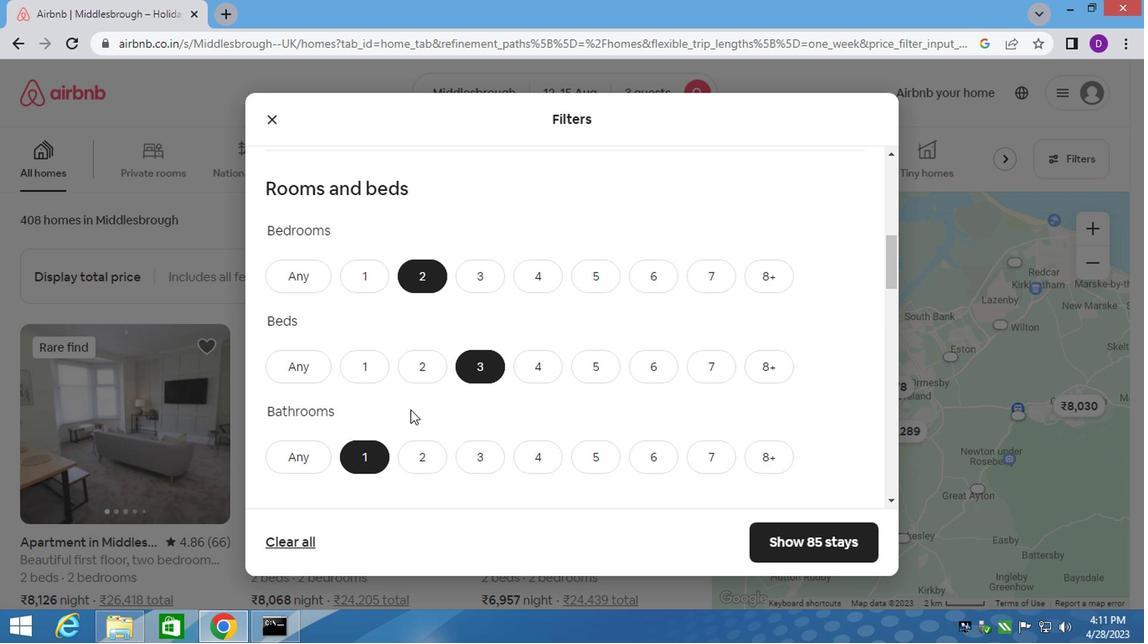 
Action: Mouse scrolled (407, 409) with delta (0, -1)
Screenshot: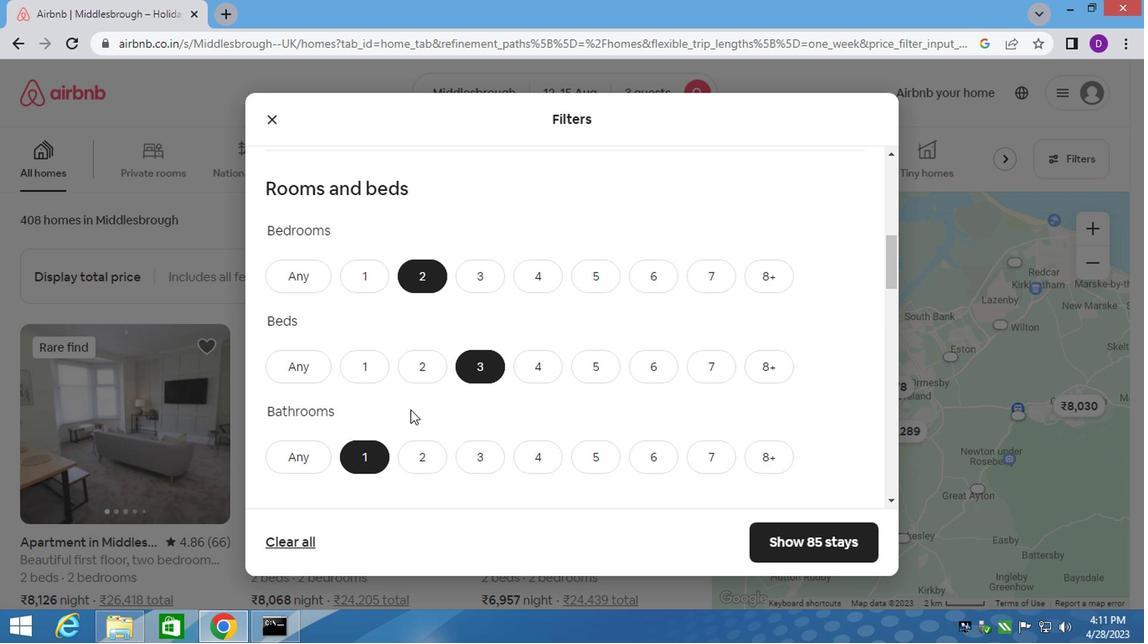 
Action: Mouse scrolled (407, 409) with delta (0, -1)
Screenshot: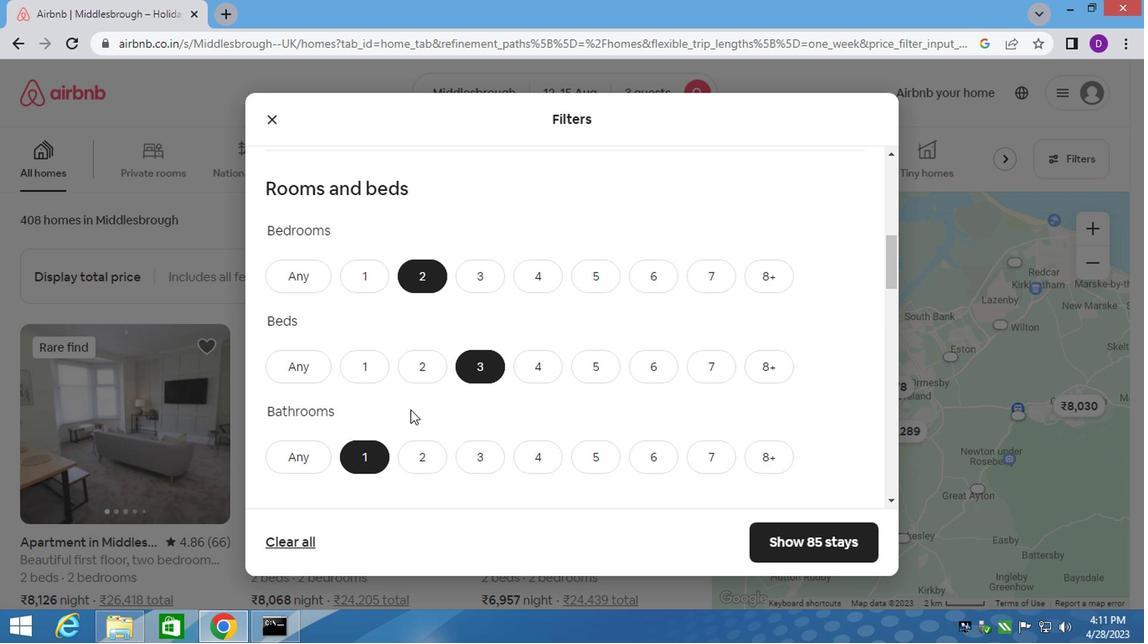 
Action: Mouse moved to (355, 317)
Screenshot: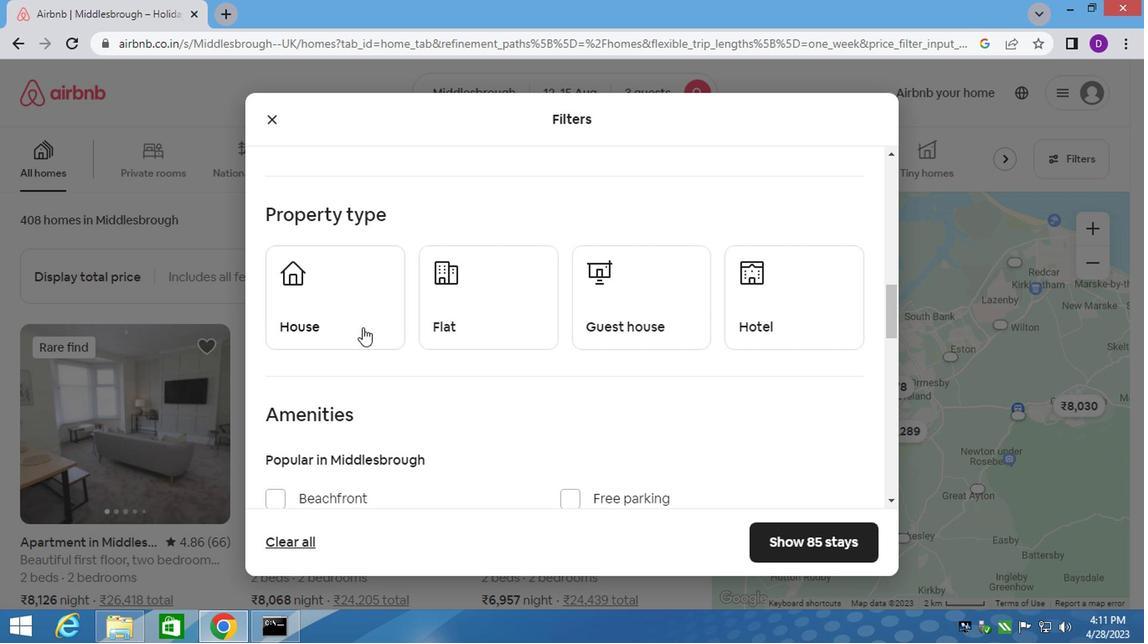 
Action: Mouse pressed left at (355, 317)
Screenshot: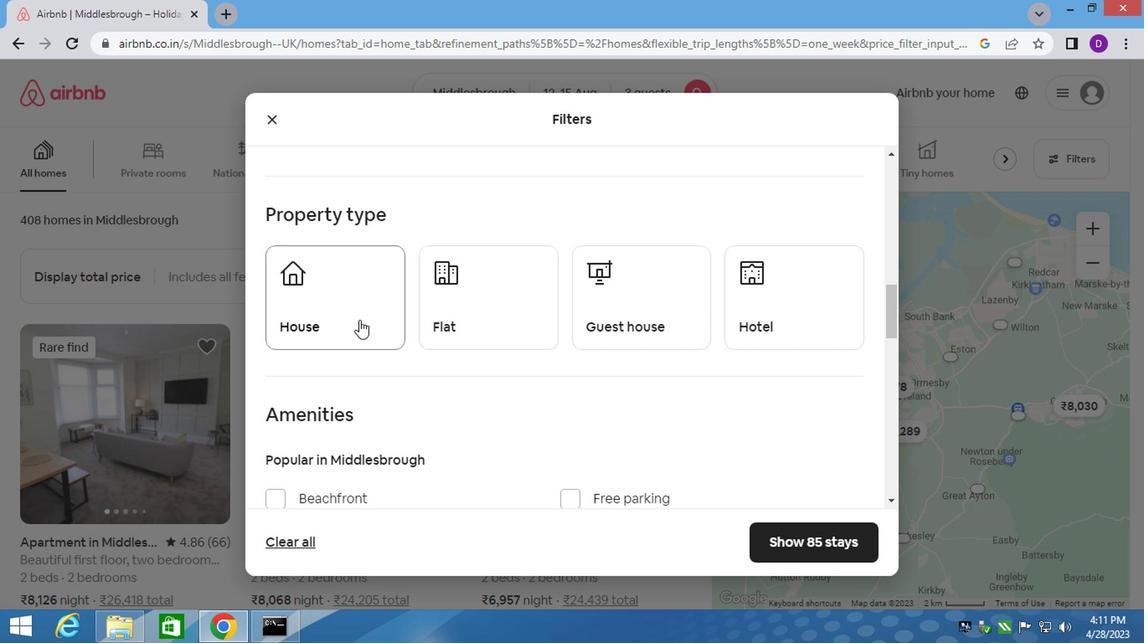 
Action: Mouse moved to (454, 316)
Screenshot: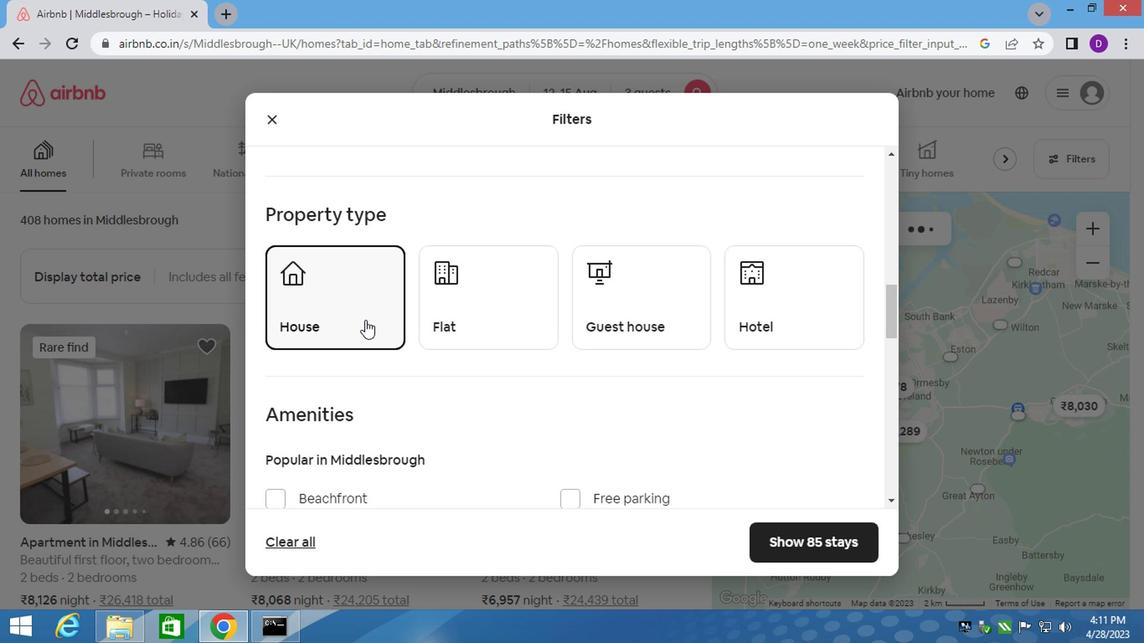 
Action: Mouse pressed left at (454, 316)
Screenshot: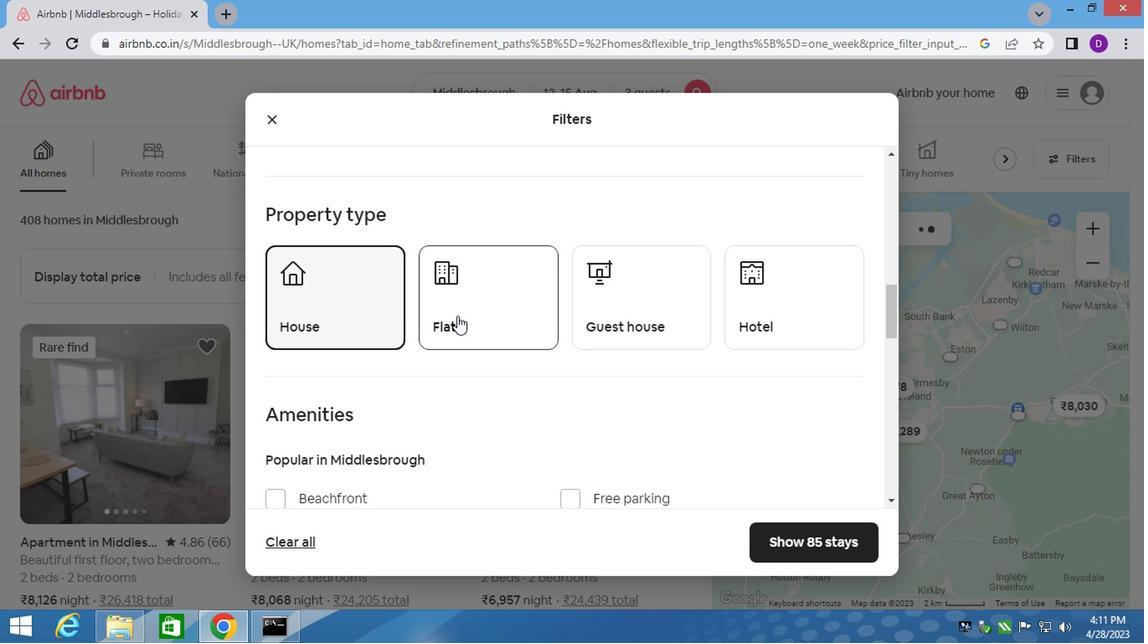 
Action: Mouse moved to (598, 303)
Screenshot: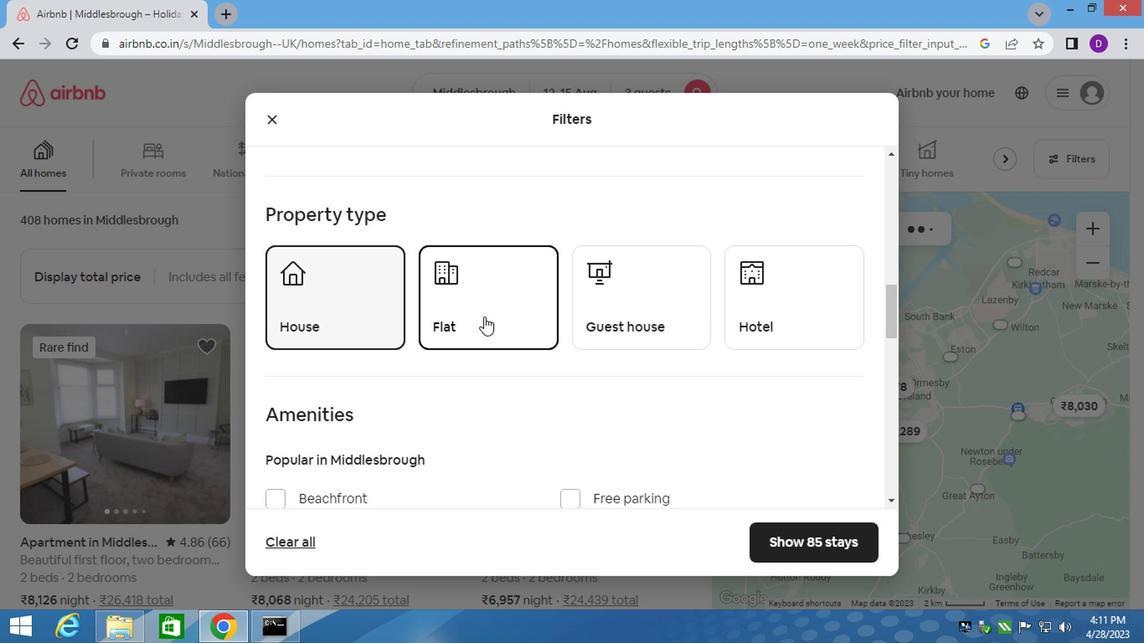 
Action: Mouse pressed left at (598, 303)
Screenshot: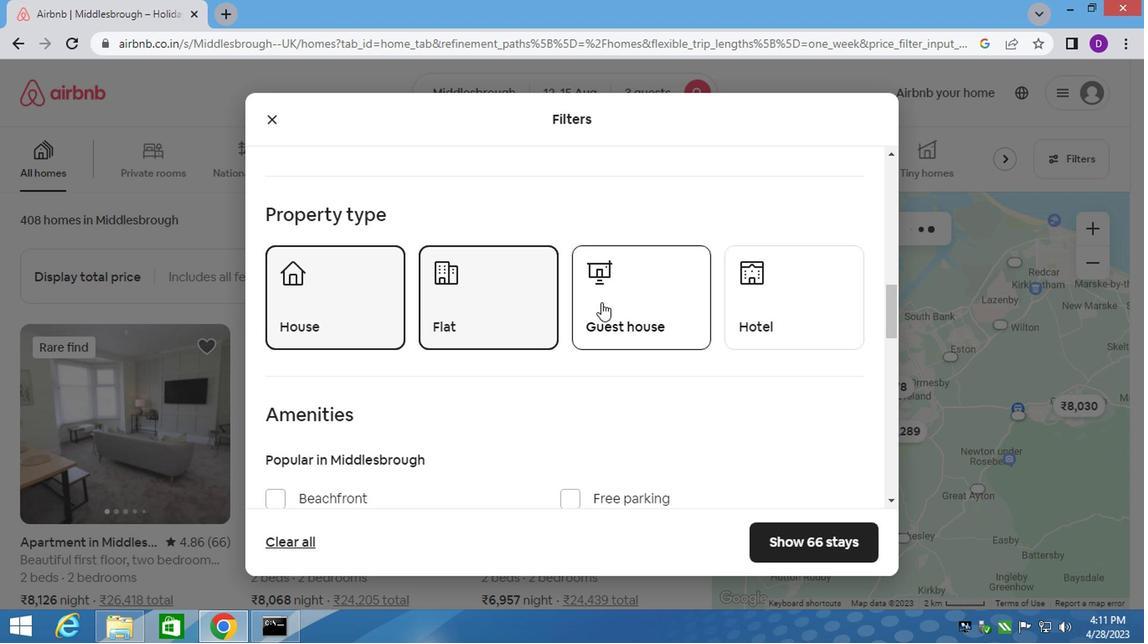 
Action: Mouse moved to (416, 371)
Screenshot: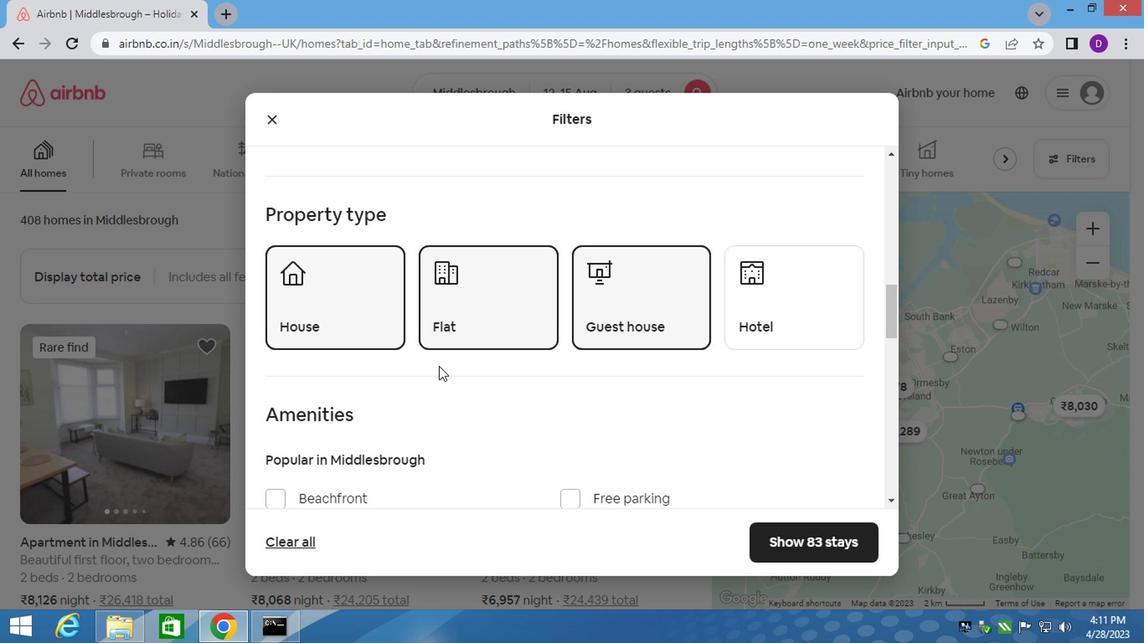 
Action: Mouse scrolled (416, 370) with delta (0, -1)
Screenshot: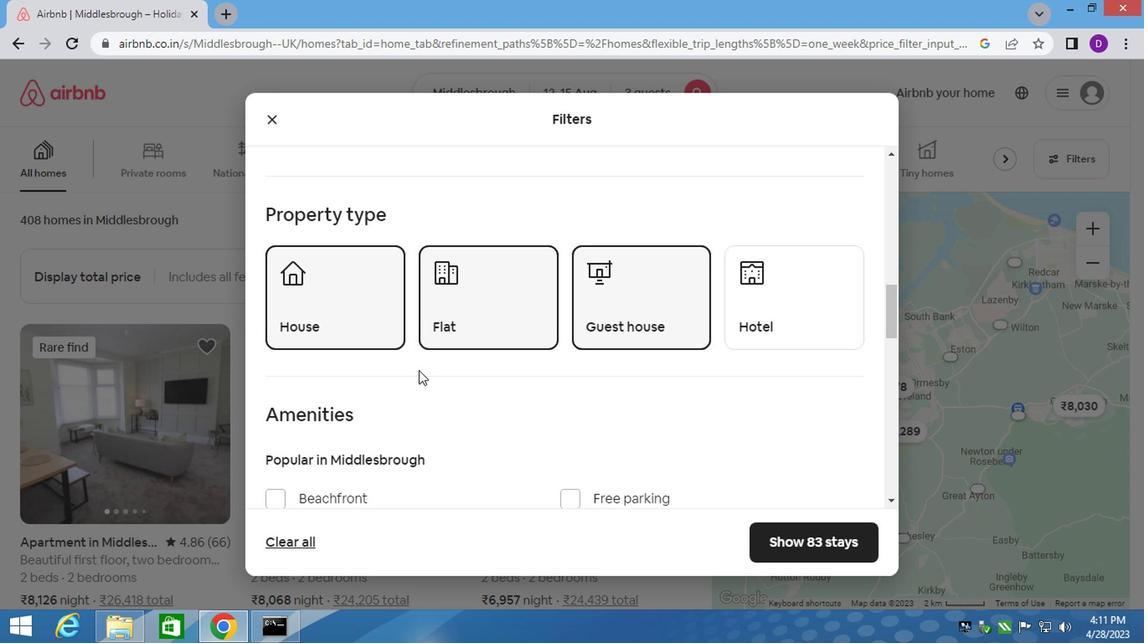
Action: Mouse scrolled (416, 370) with delta (0, -1)
Screenshot: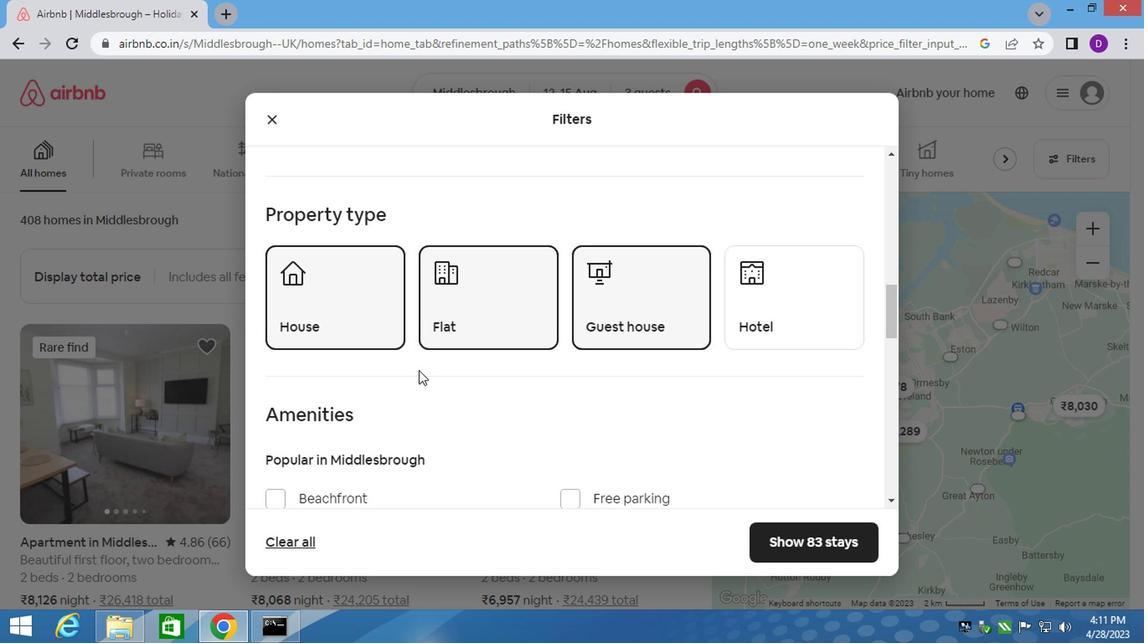 
Action: Mouse scrolled (416, 370) with delta (0, -1)
Screenshot: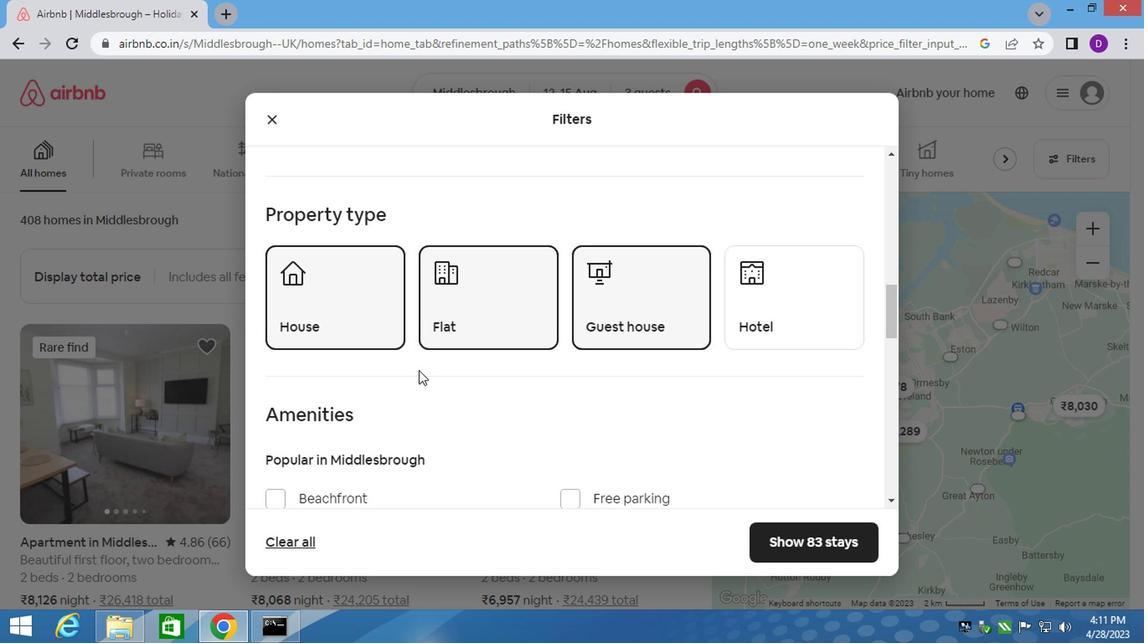 
Action: Mouse scrolled (416, 370) with delta (0, -1)
Screenshot: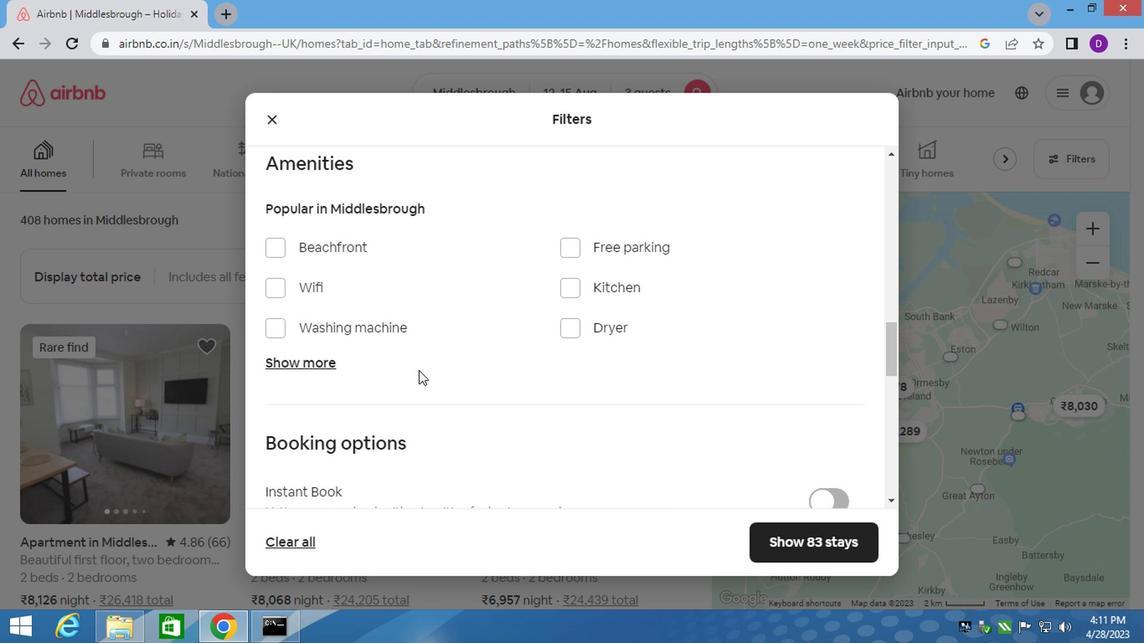 
Action: Mouse scrolled (416, 370) with delta (0, -1)
Screenshot: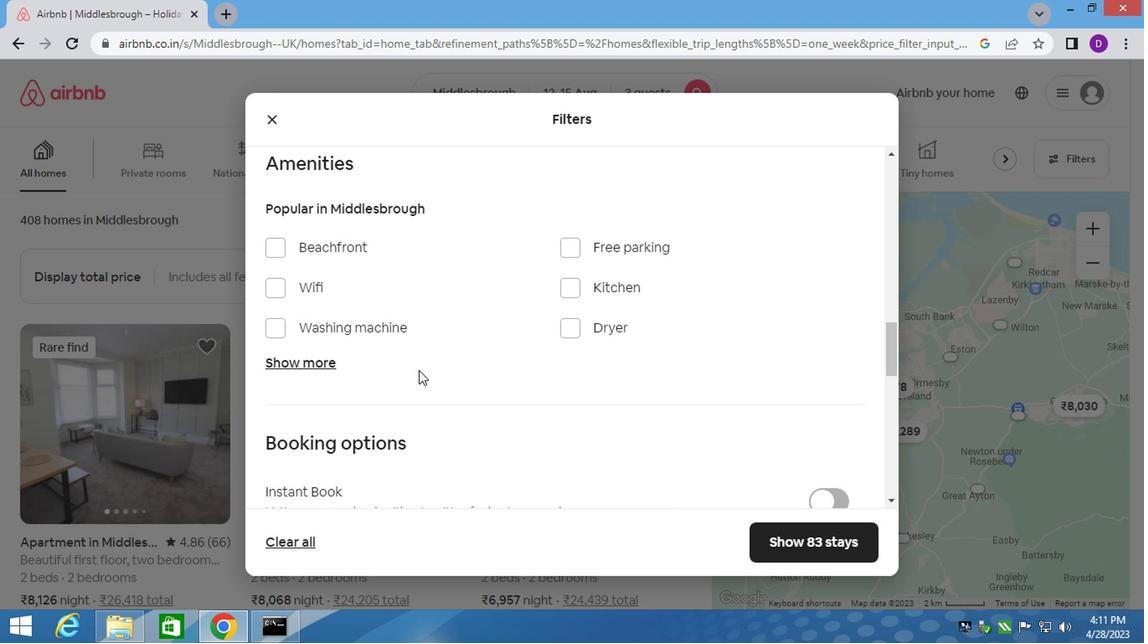 
Action: Mouse scrolled (416, 370) with delta (0, -1)
Screenshot: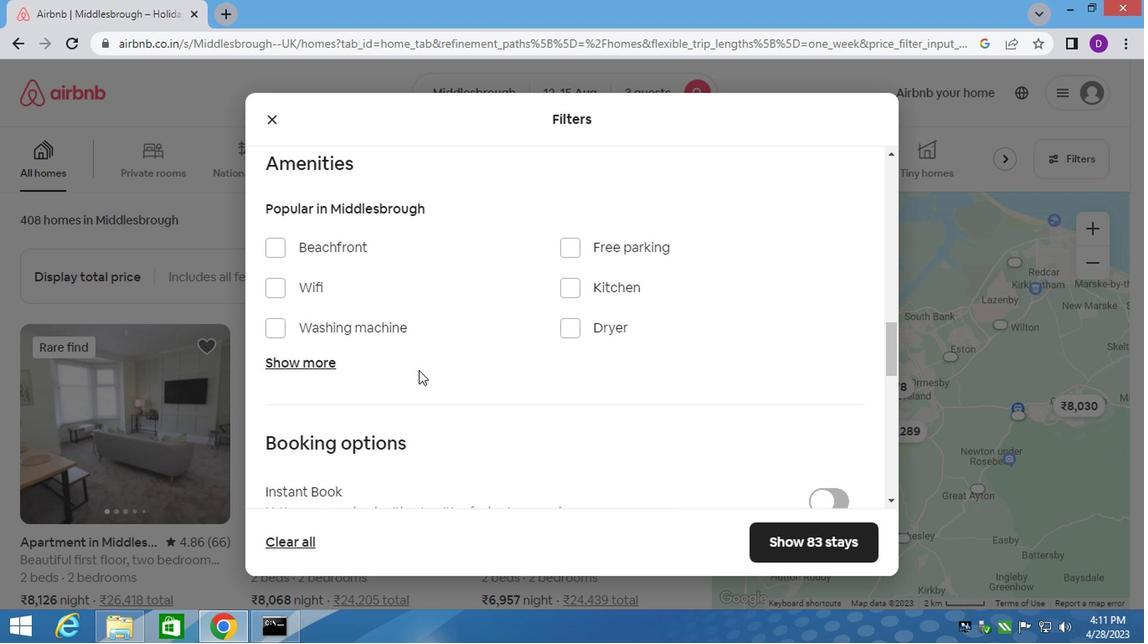 
Action: Mouse scrolled (416, 370) with delta (0, -1)
Screenshot: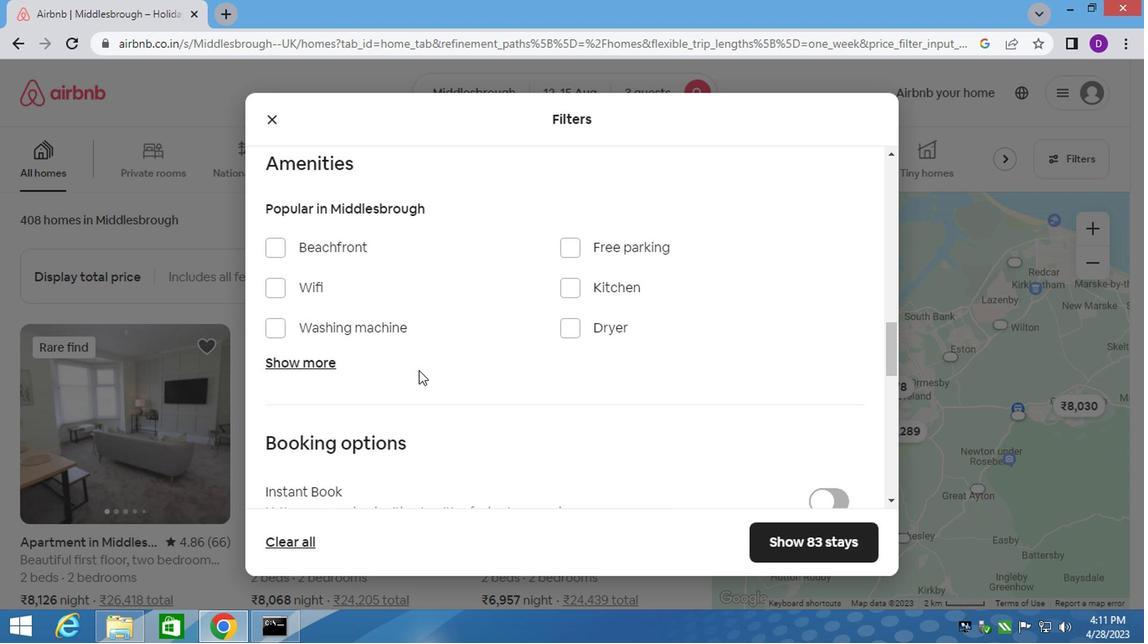 
Action: Mouse moved to (597, 311)
Screenshot: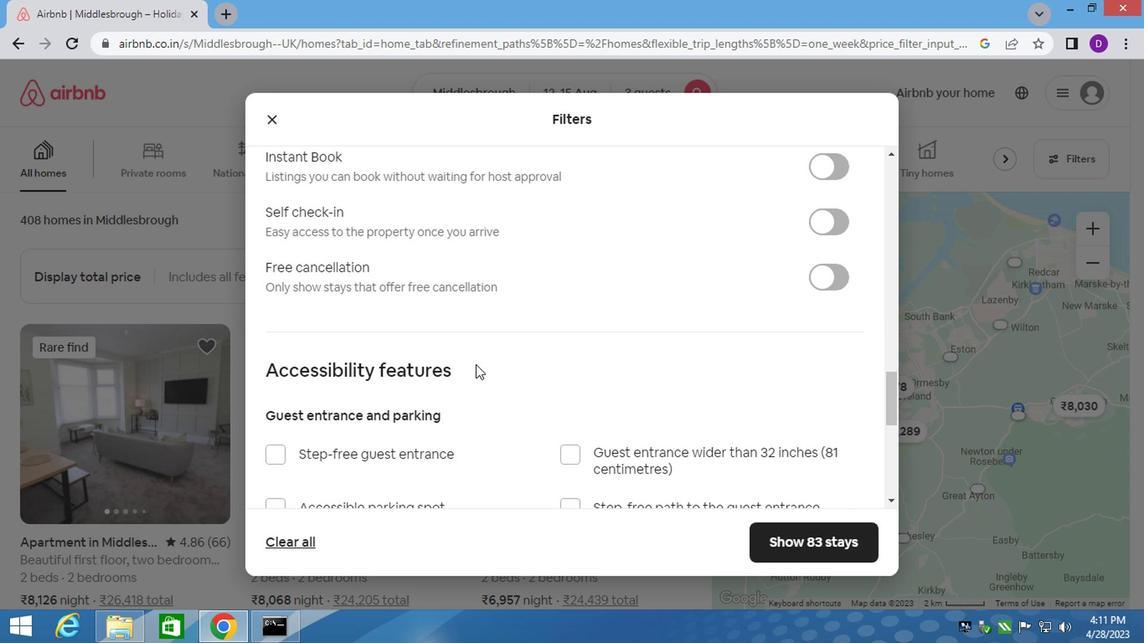 
Action: Mouse scrolled (597, 312) with delta (0, 0)
Screenshot: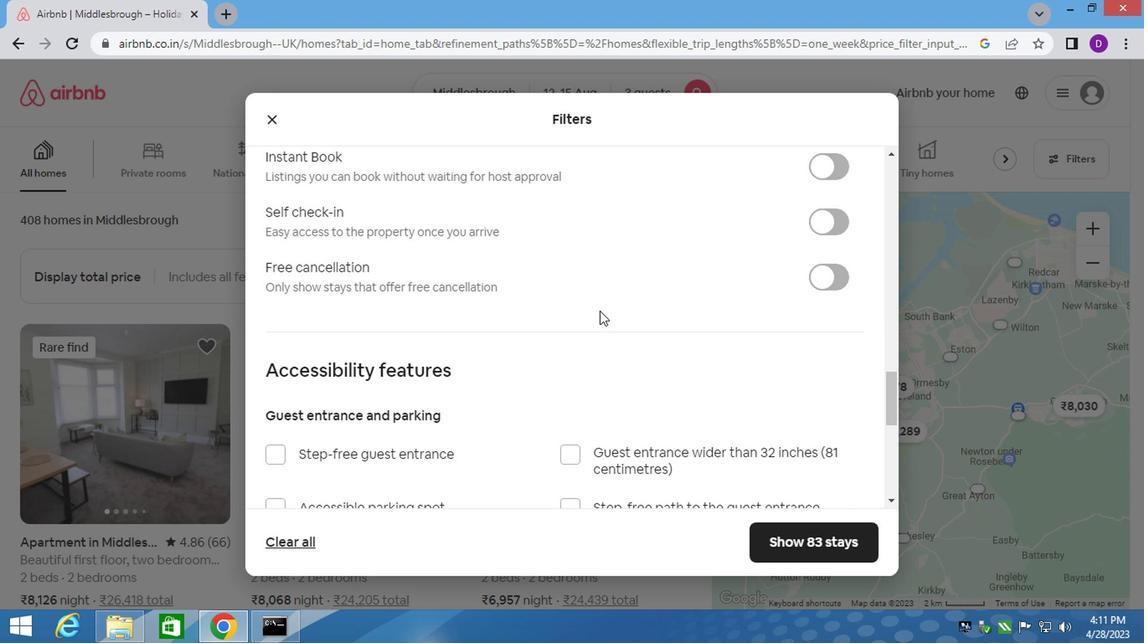 
Action: Mouse moved to (819, 303)
Screenshot: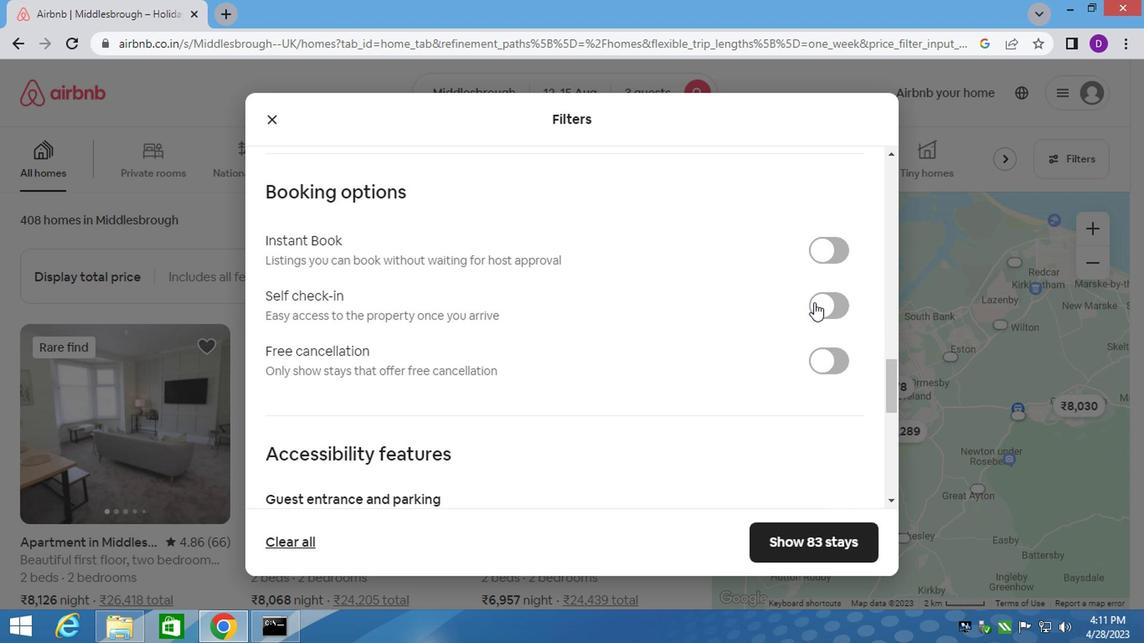 
Action: Mouse pressed left at (819, 303)
Screenshot: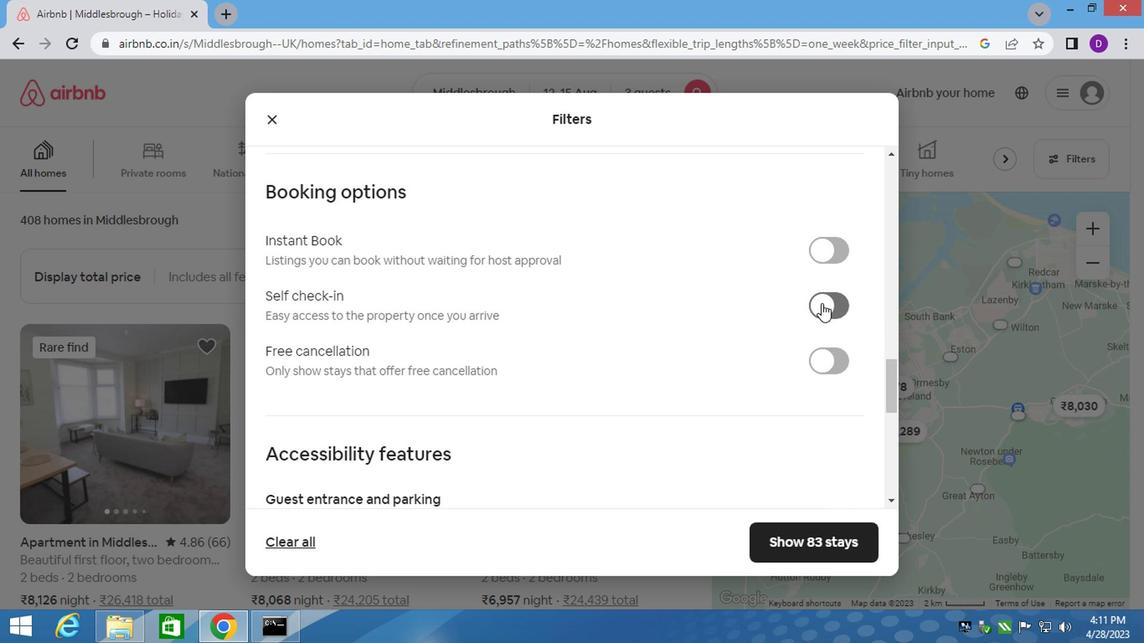
Action: Mouse moved to (375, 391)
Screenshot: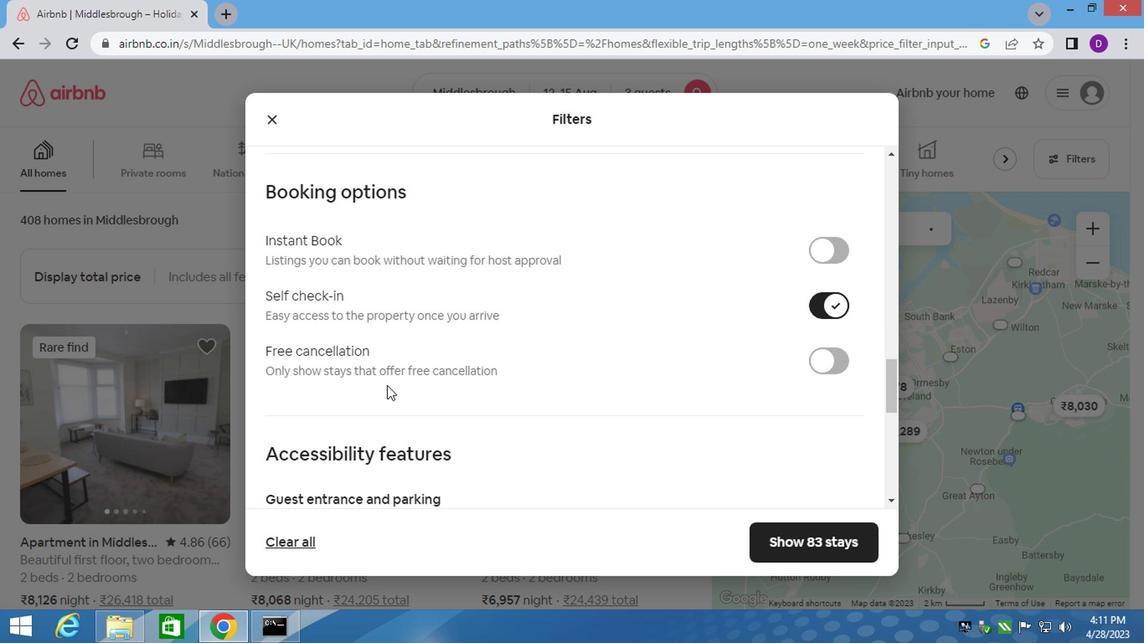 
Action: Mouse scrolled (375, 390) with delta (0, -1)
Screenshot: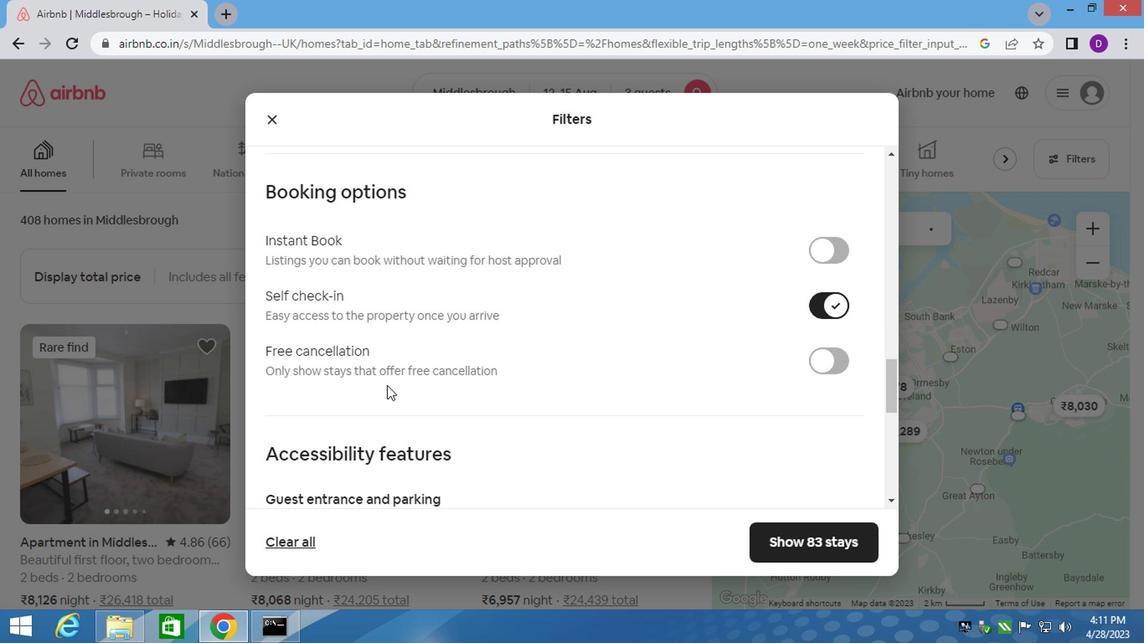 
Action: Mouse scrolled (375, 390) with delta (0, -1)
Screenshot: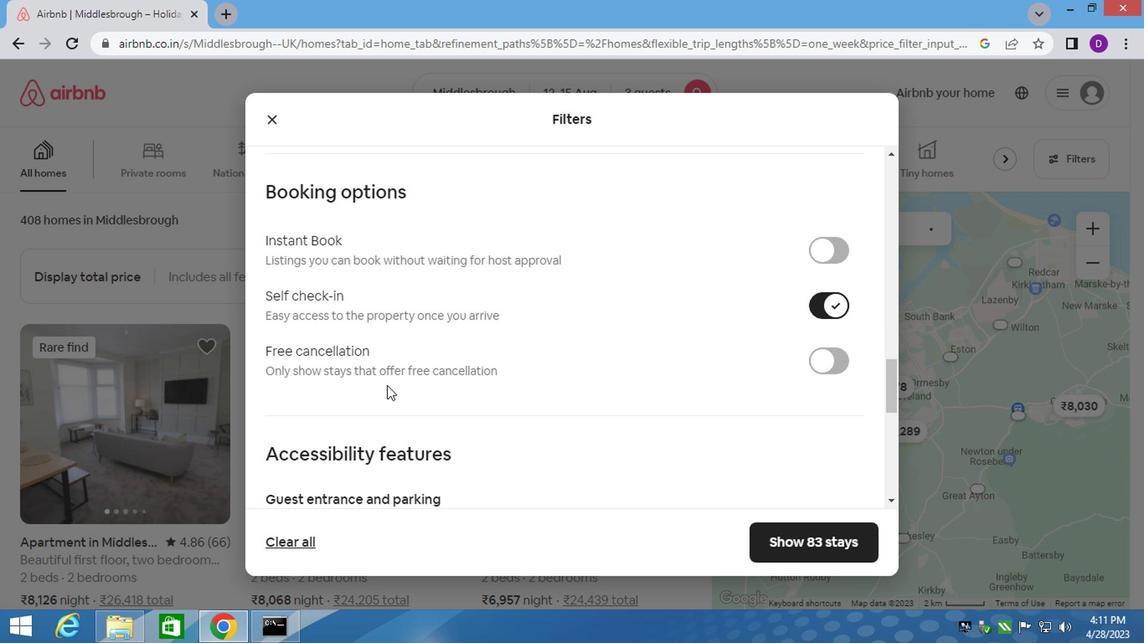 
Action: Mouse scrolled (375, 390) with delta (0, -1)
Screenshot: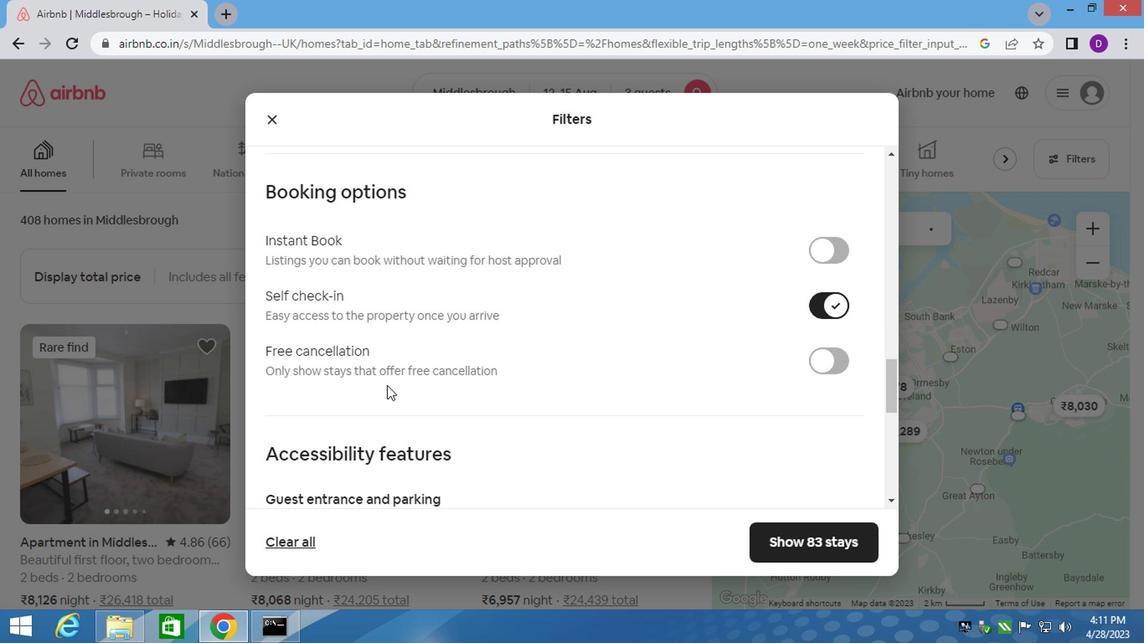 
Action: Mouse scrolled (375, 390) with delta (0, -1)
Screenshot: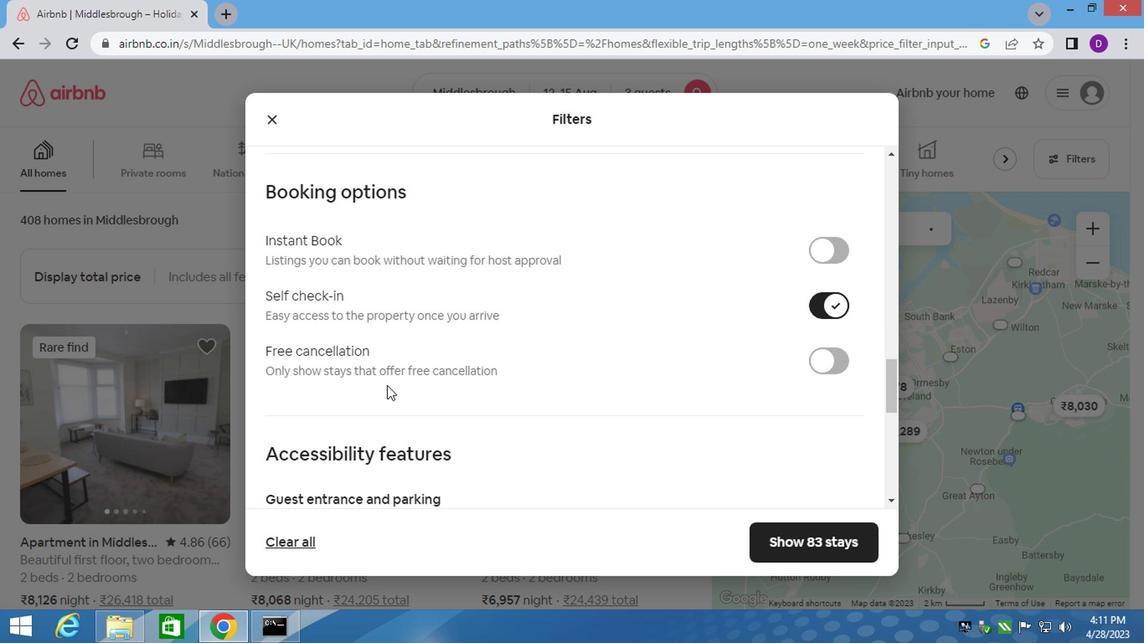 
Action: Mouse scrolled (375, 390) with delta (0, -1)
Screenshot: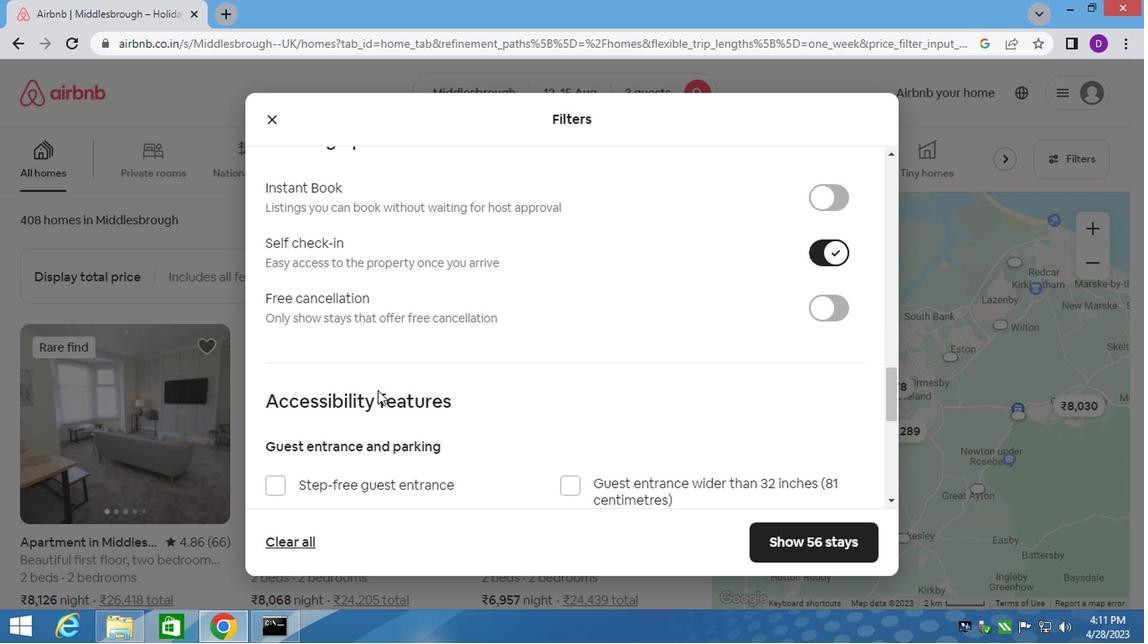 
Action: Mouse scrolled (375, 390) with delta (0, -1)
Screenshot: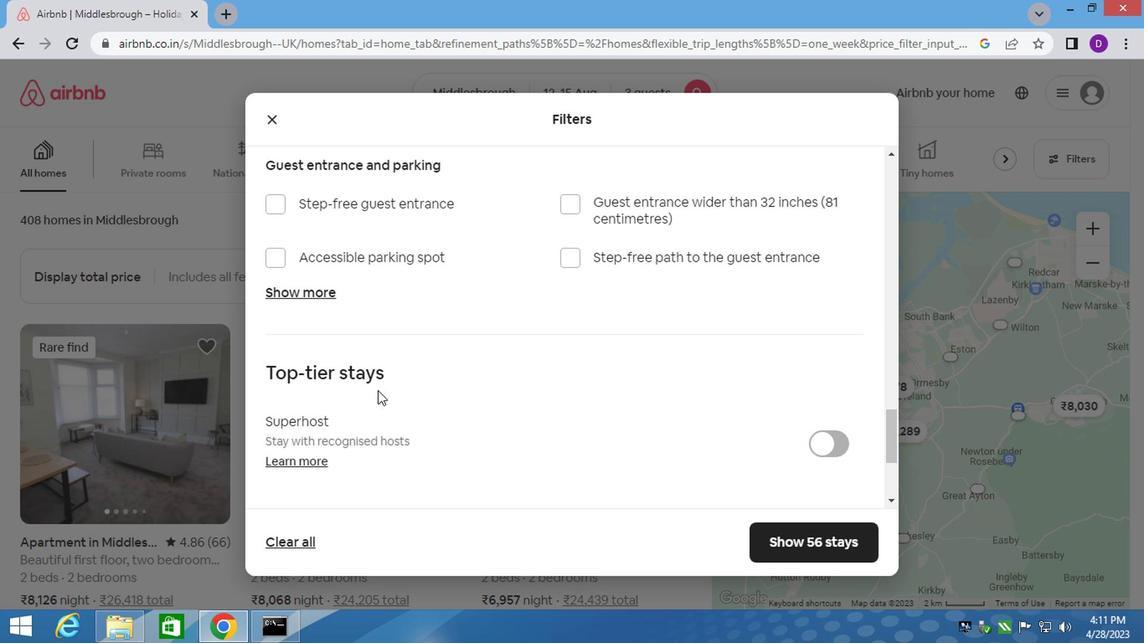 
Action: Mouse scrolled (375, 390) with delta (0, -1)
Screenshot: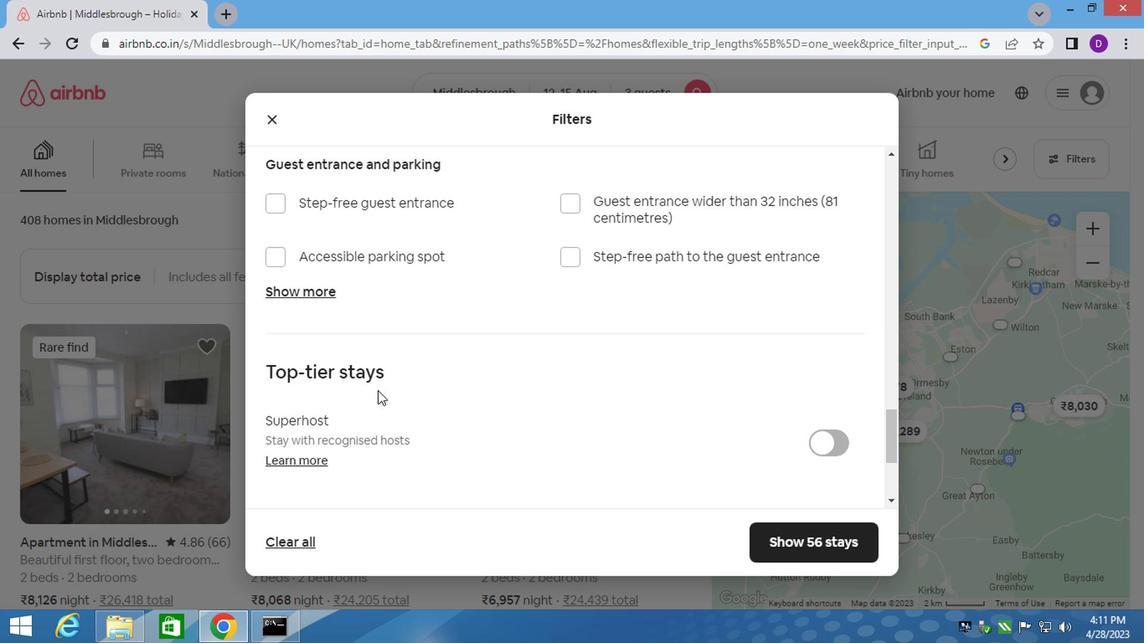 
Action: Mouse scrolled (375, 390) with delta (0, -1)
Screenshot: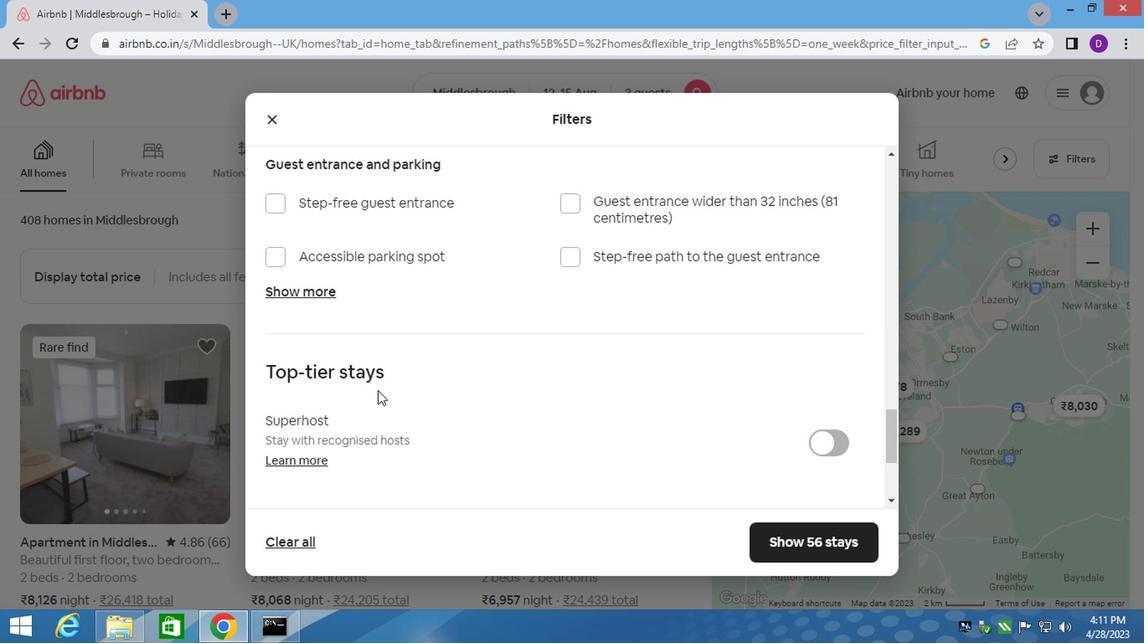 
Action: Mouse scrolled (375, 390) with delta (0, -1)
Screenshot: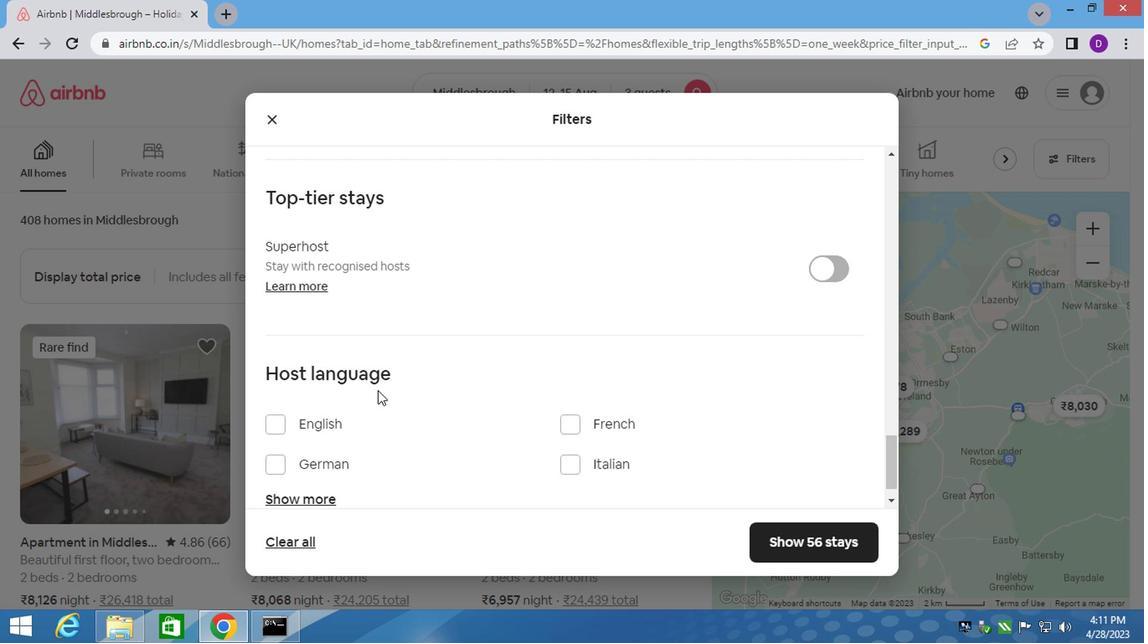 
Action: Mouse scrolled (375, 390) with delta (0, -1)
Screenshot: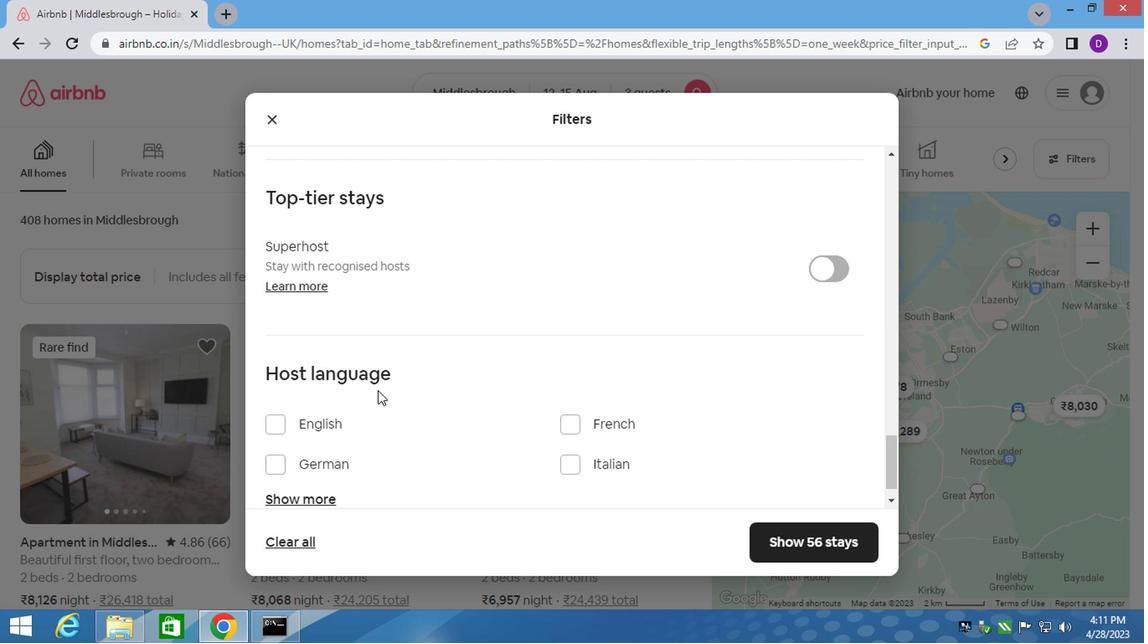 
Action: Mouse scrolled (375, 390) with delta (0, -1)
Screenshot: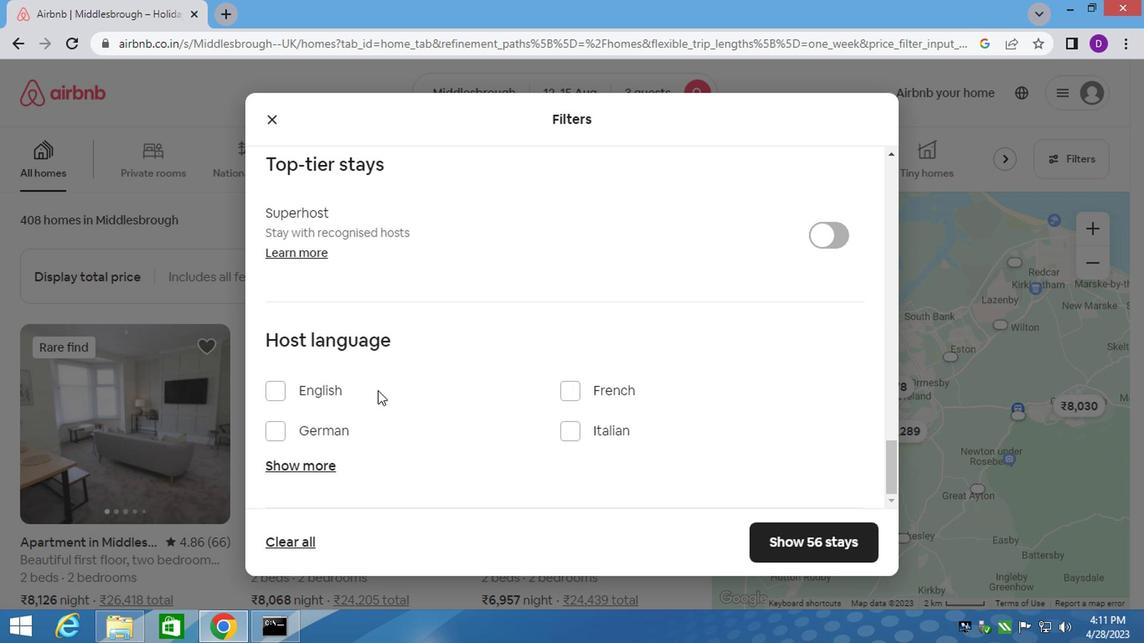 
Action: Mouse moved to (272, 385)
Screenshot: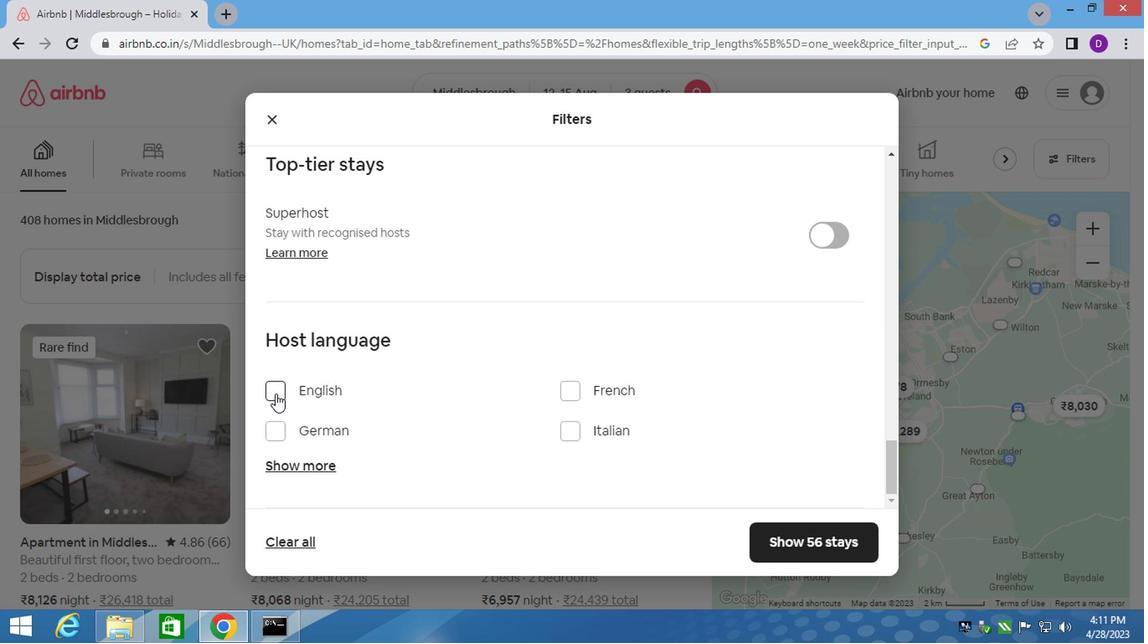 
Action: Mouse pressed left at (272, 385)
Screenshot: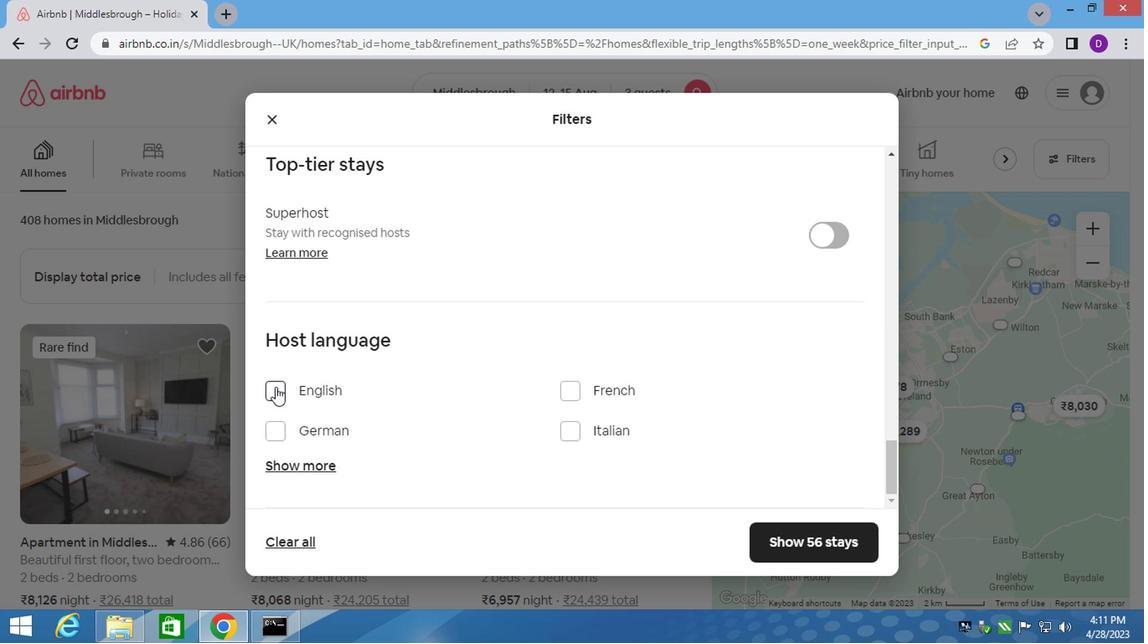 
Action: Mouse moved to (803, 533)
Screenshot: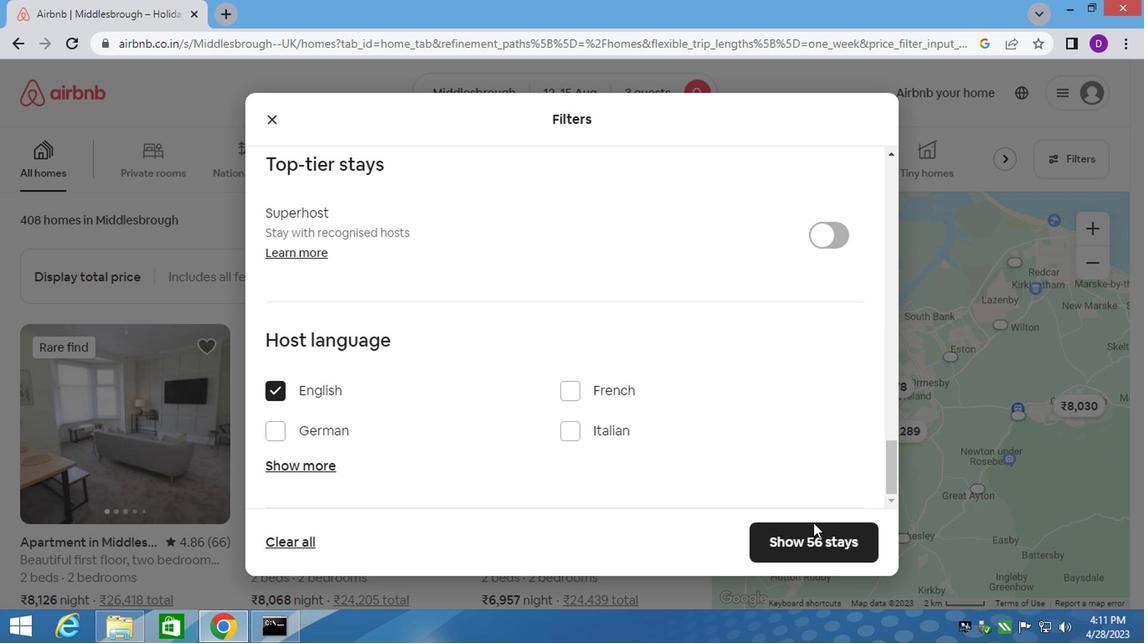 
Action: Mouse pressed left at (803, 533)
Screenshot: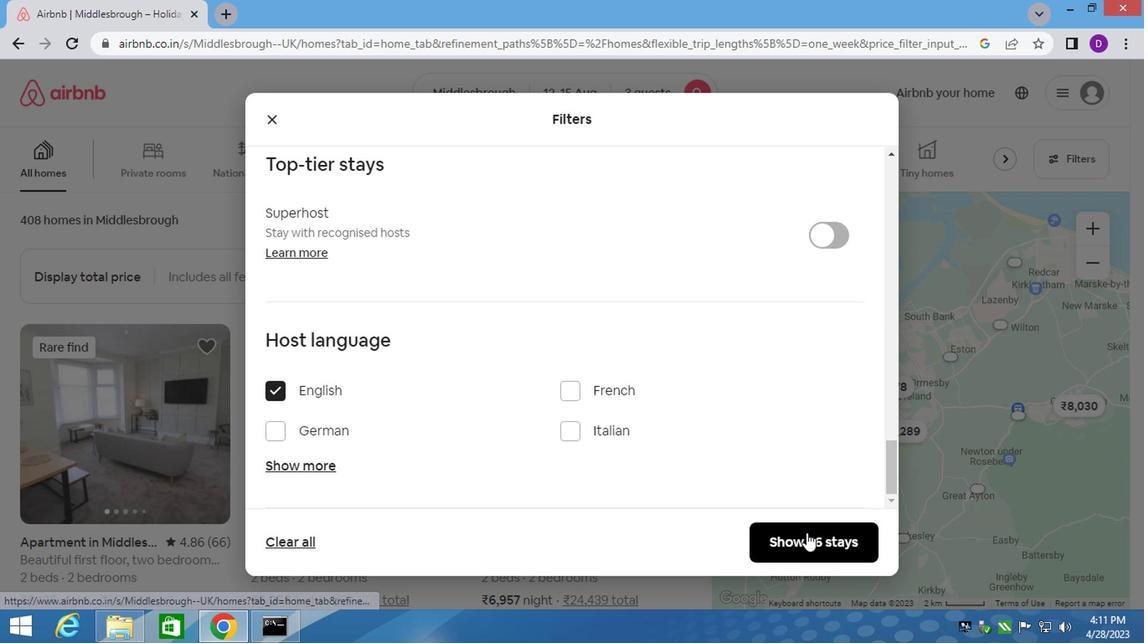 
Action: Mouse moved to (550, 286)
Screenshot: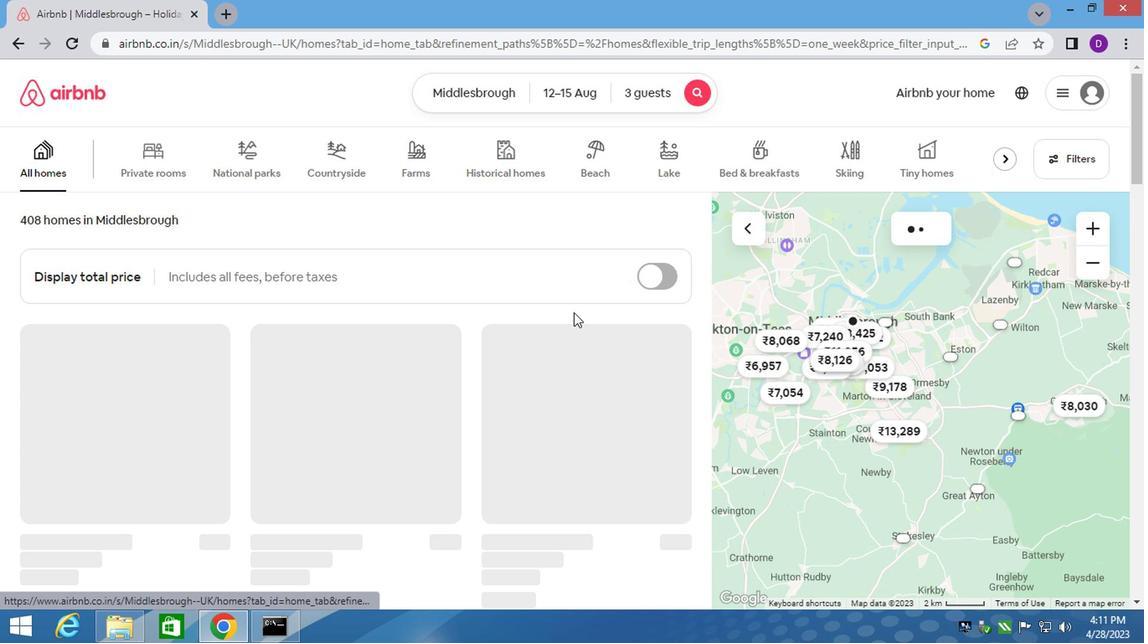 
